 Task: Create a due date automation trigger when advanced on, on the tuesday of the week before a card is due add dates not starting today at 11:00 AM.
Action: Mouse moved to (975, 306)
Screenshot: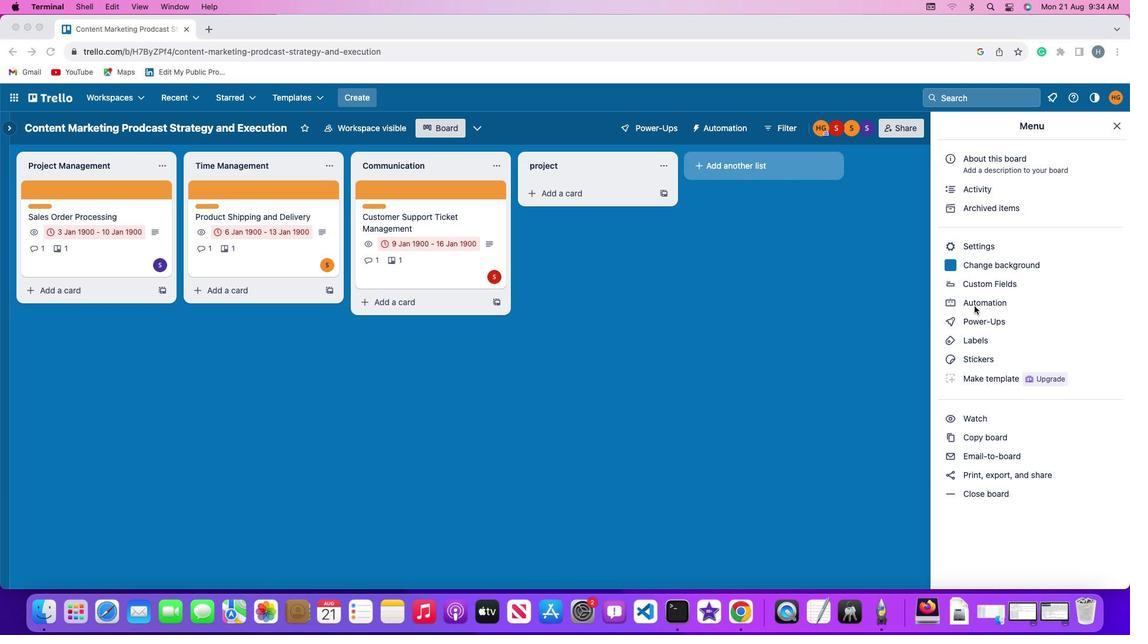 
Action: Mouse pressed left at (975, 306)
Screenshot: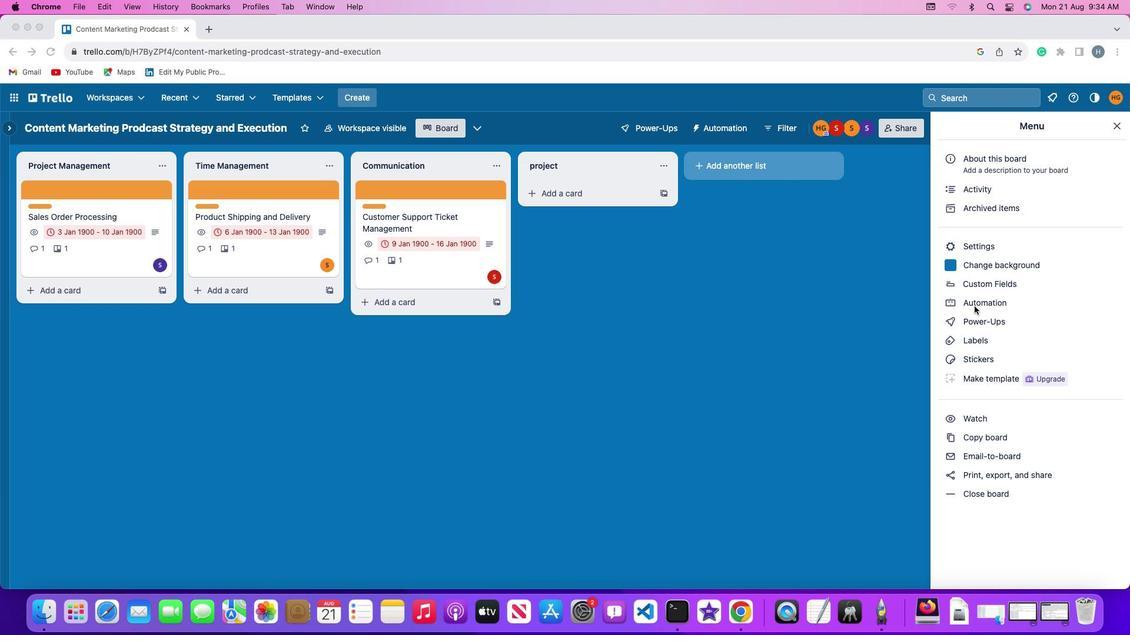 
Action: Mouse pressed left at (975, 306)
Screenshot: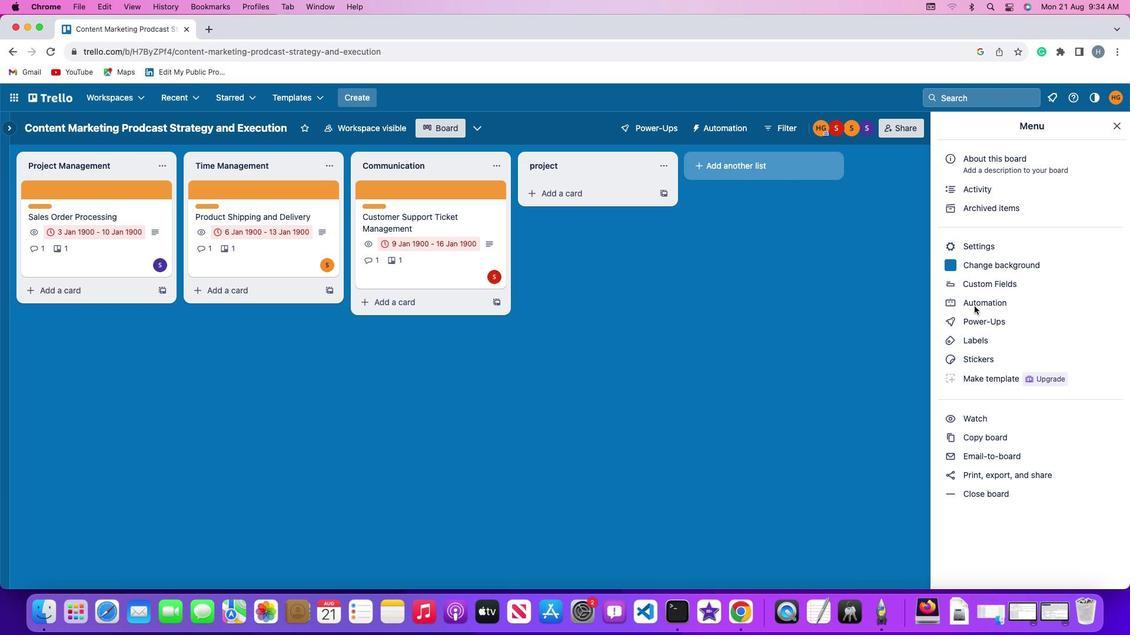 
Action: Mouse moved to (75, 280)
Screenshot: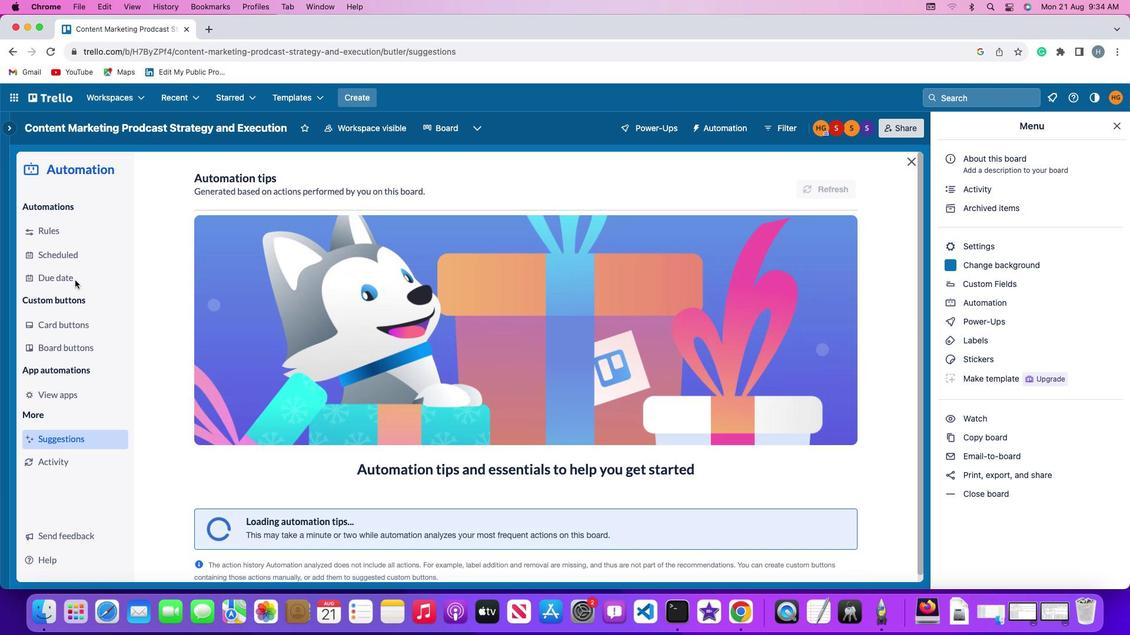 
Action: Mouse pressed left at (75, 280)
Screenshot: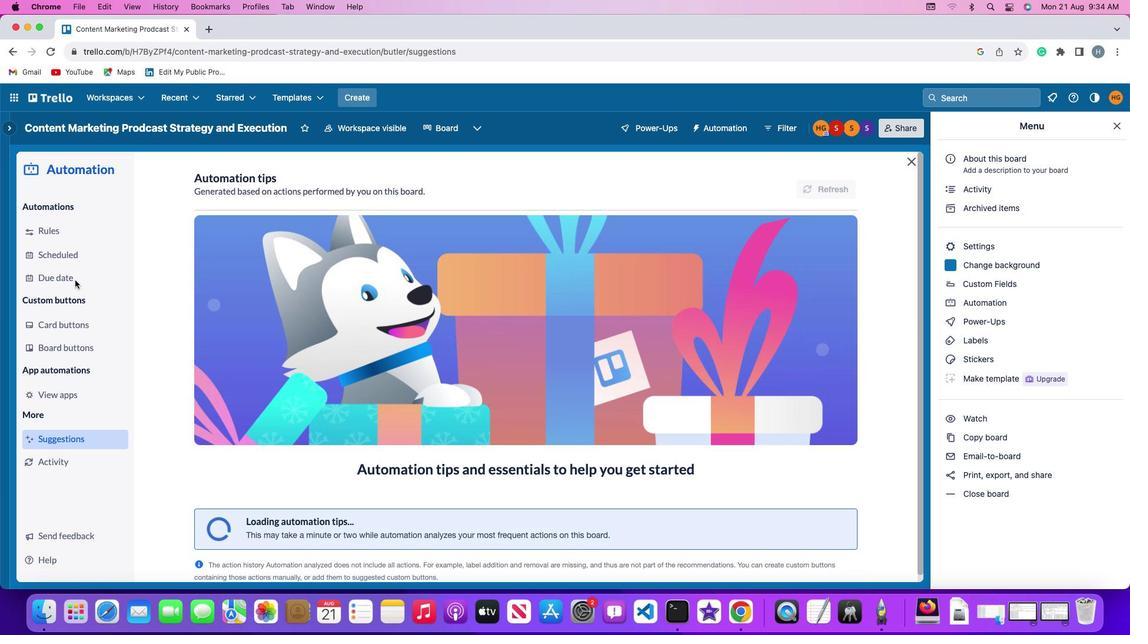 
Action: Mouse moved to (807, 181)
Screenshot: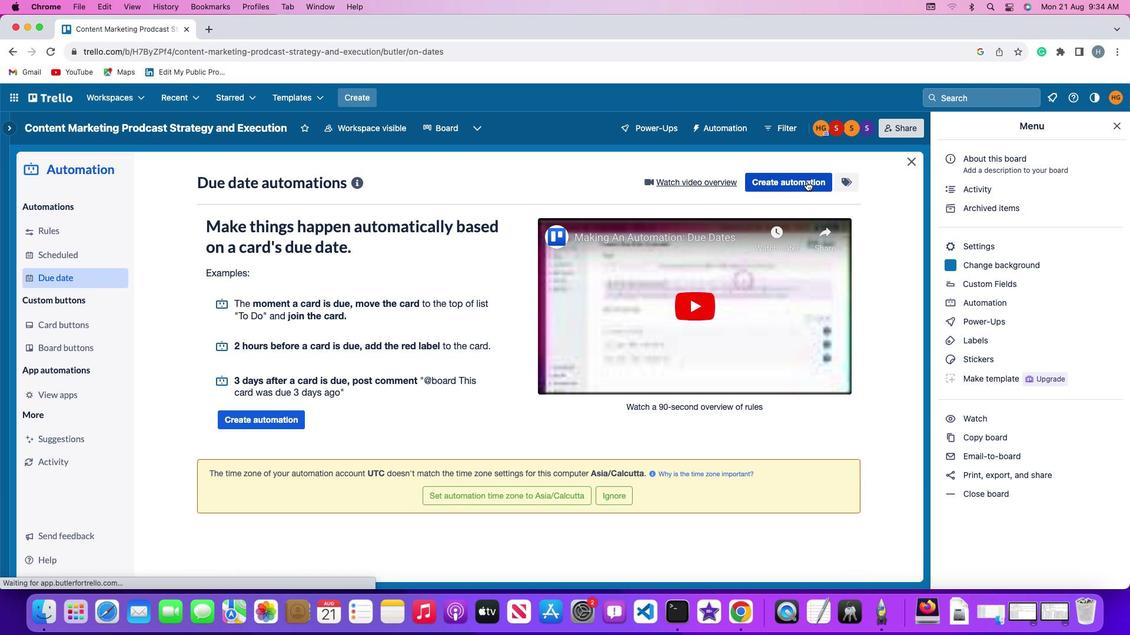 
Action: Mouse pressed left at (807, 181)
Screenshot: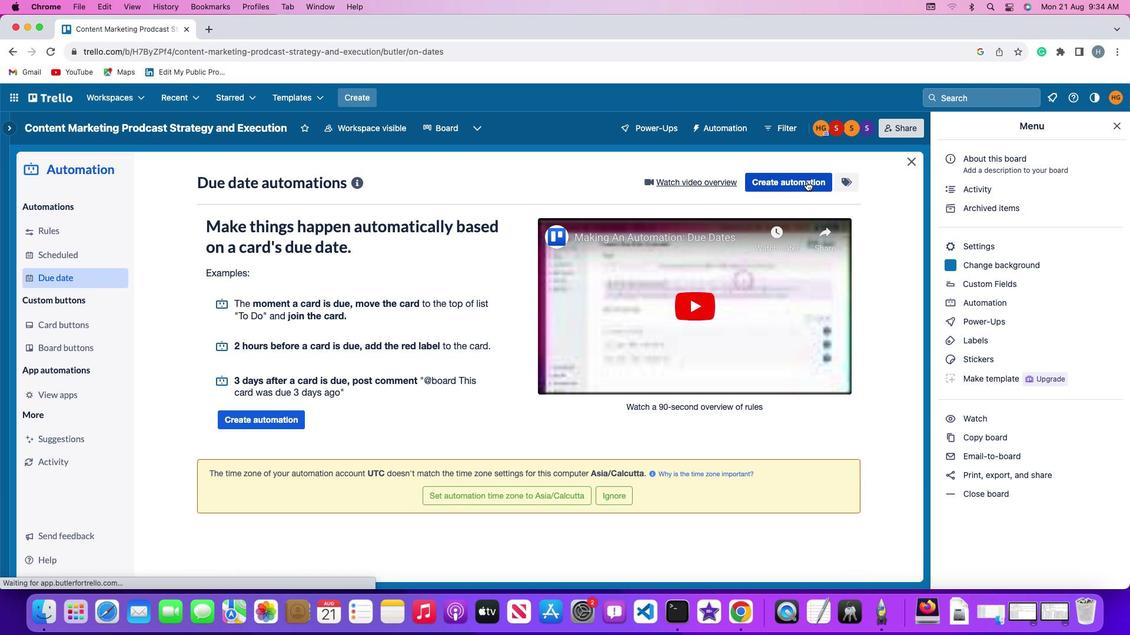 
Action: Mouse moved to (217, 294)
Screenshot: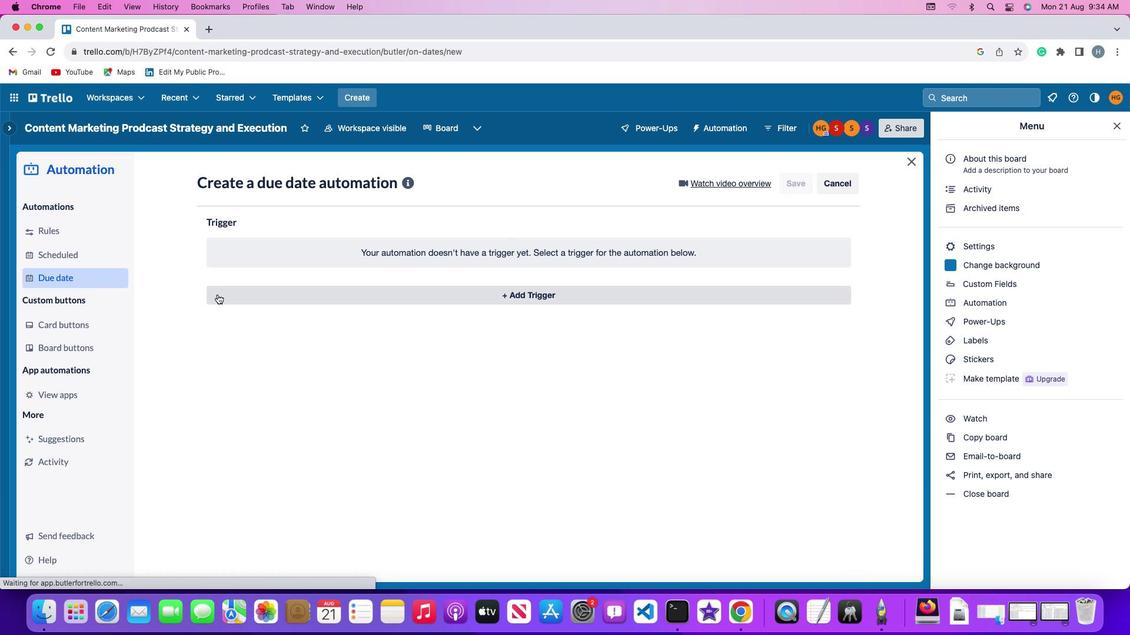 
Action: Mouse pressed left at (217, 294)
Screenshot: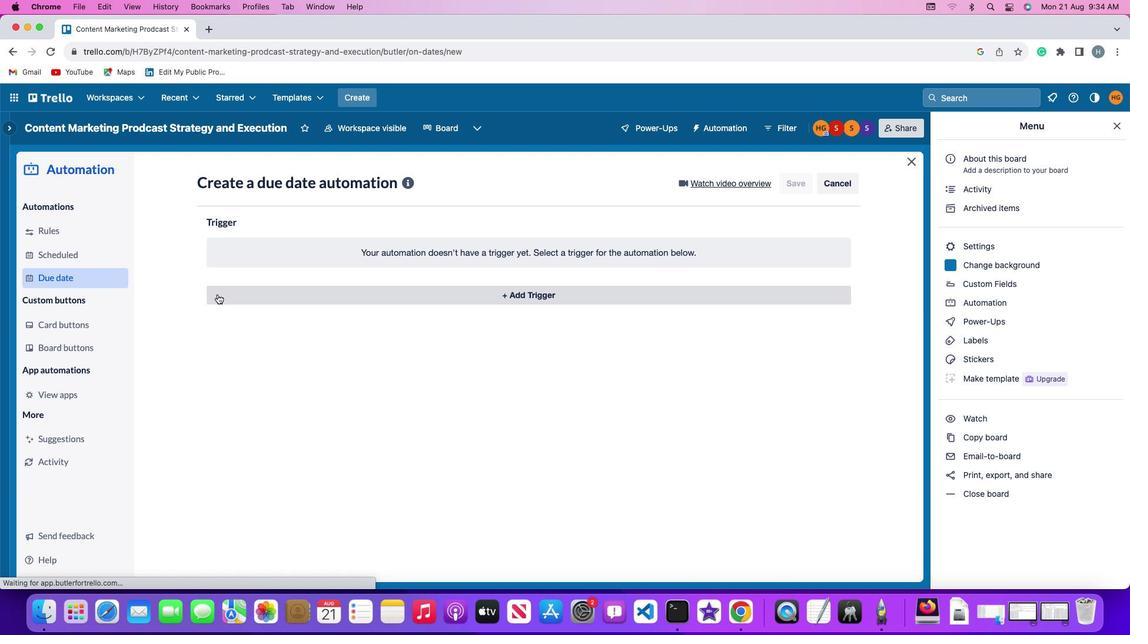 
Action: Mouse moved to (249, 519)
Screenshot: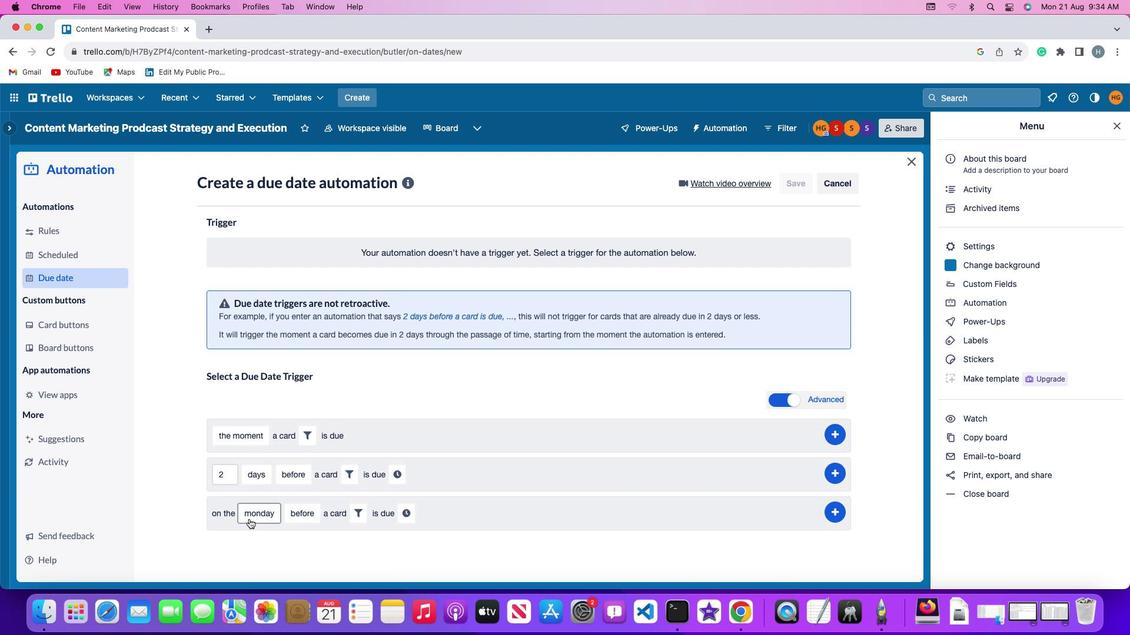 
Action: Mouse pressed left at (249, 519)
Screenshot: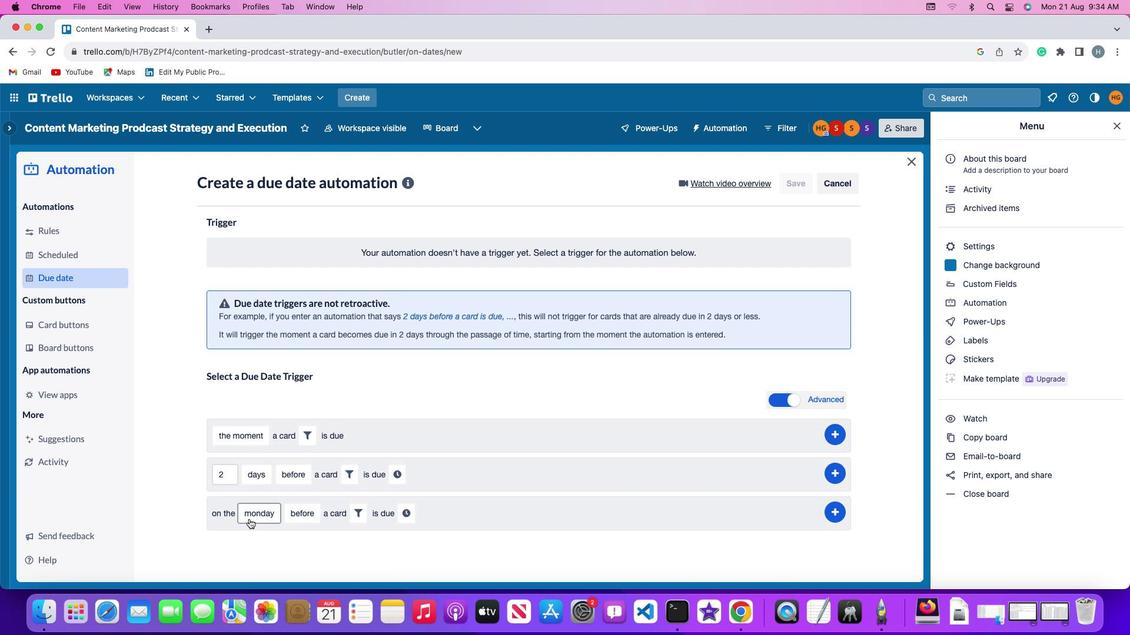 
Action: Mouse moved to (283, 368)
Screenshot: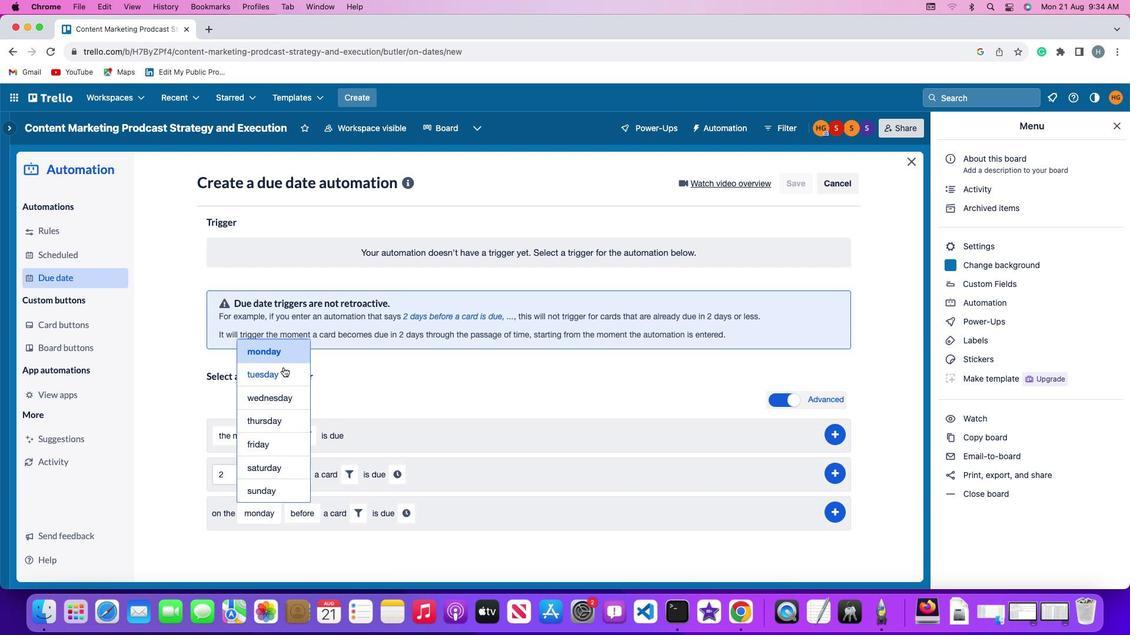 
Action: Mouse pressed left at (283, 368)
Screenshot: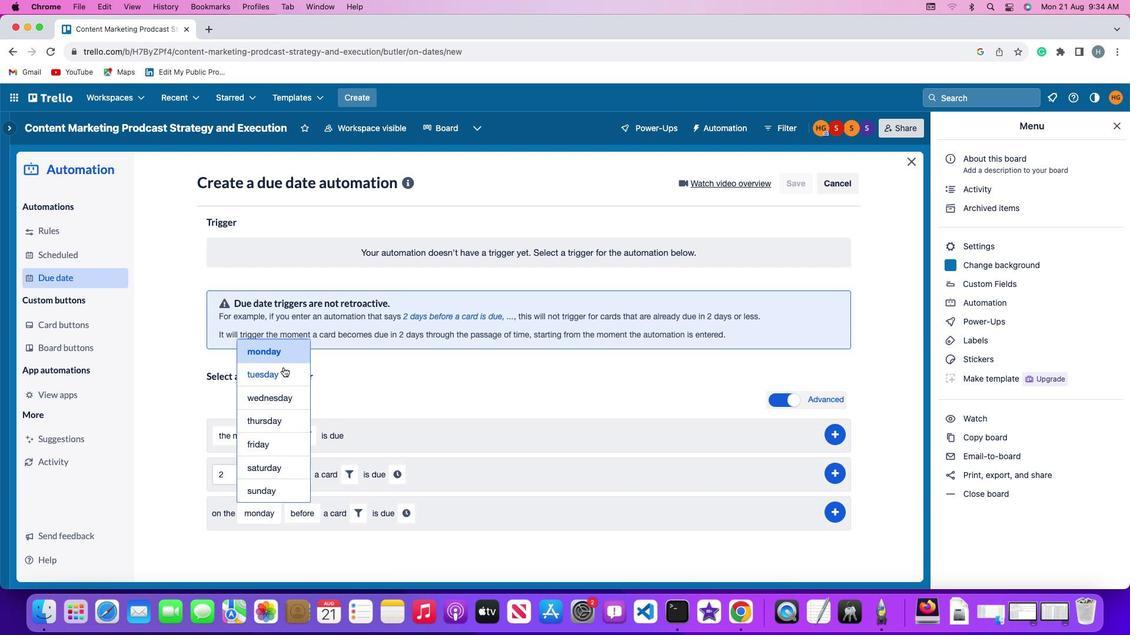 
Action: Mouse moved to (305, 516)
Screenshot: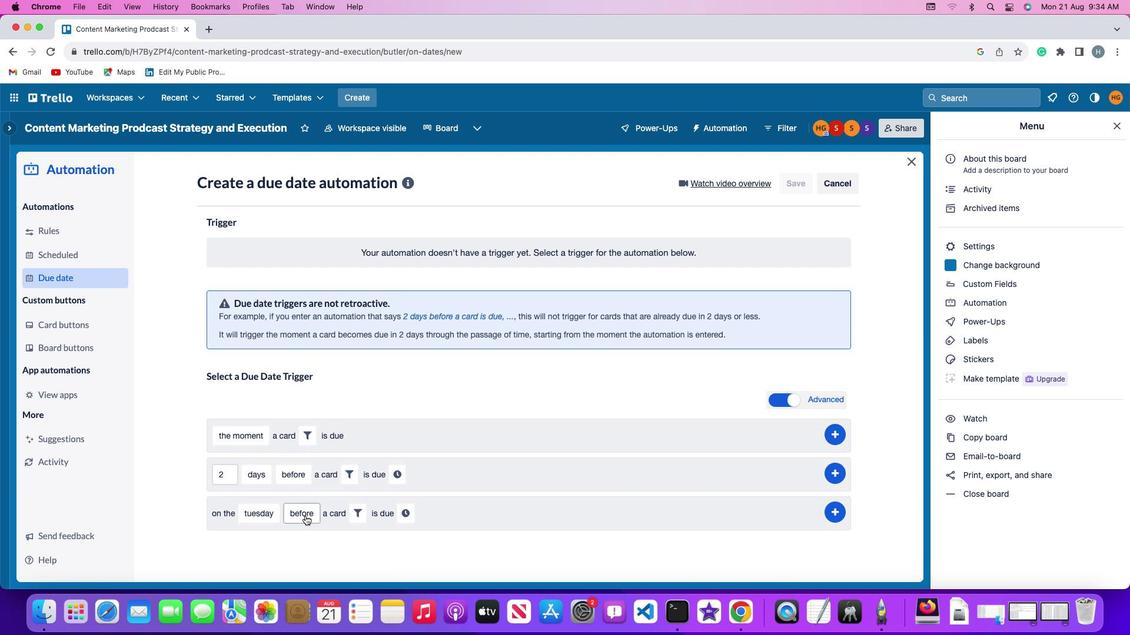 
Action: Mouse pressed left at (305, 516)
Screenshot: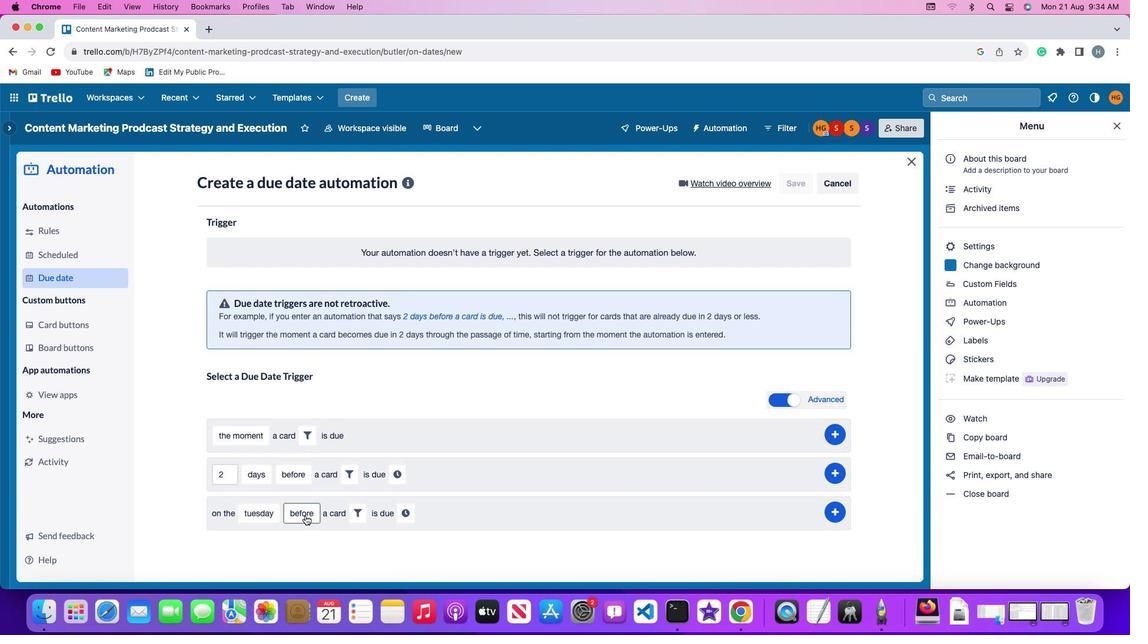 
Action: Mouse moved to (309, 491)
Screenshot: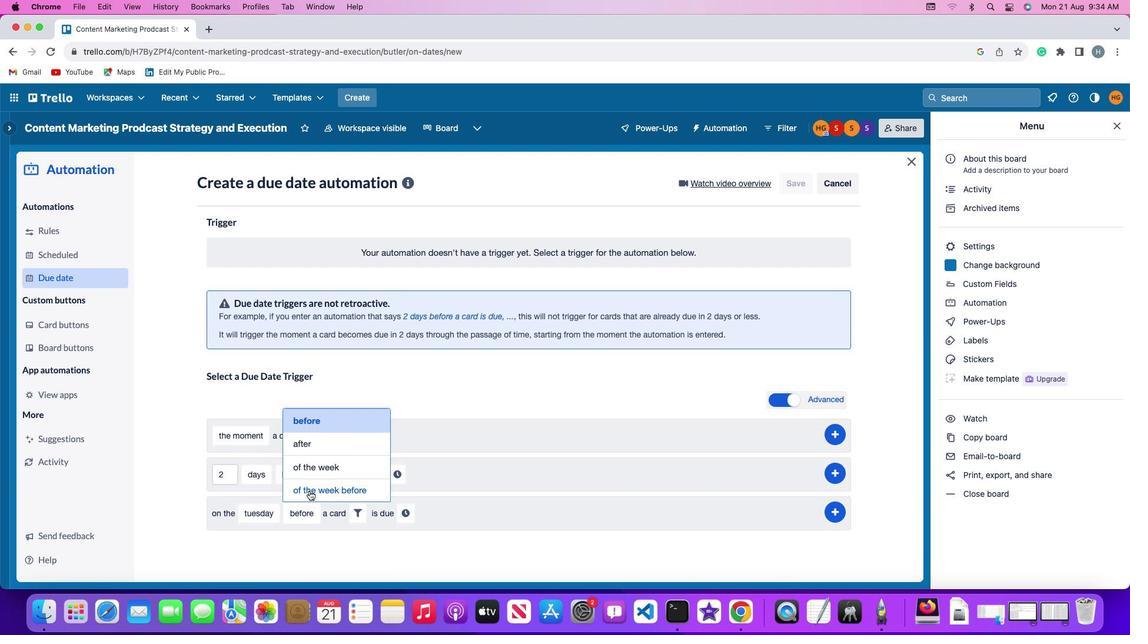 
Action: Mouse pressed left at (309, 491)
Screenshot: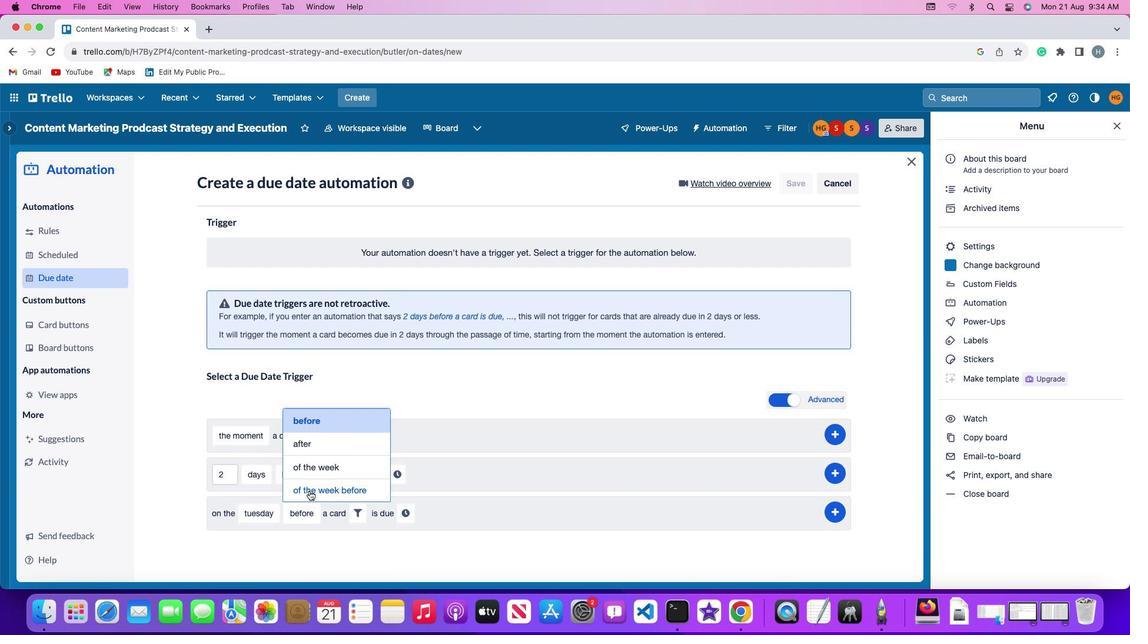 
Action: Mouse moved to (405, 514)
Screenshot: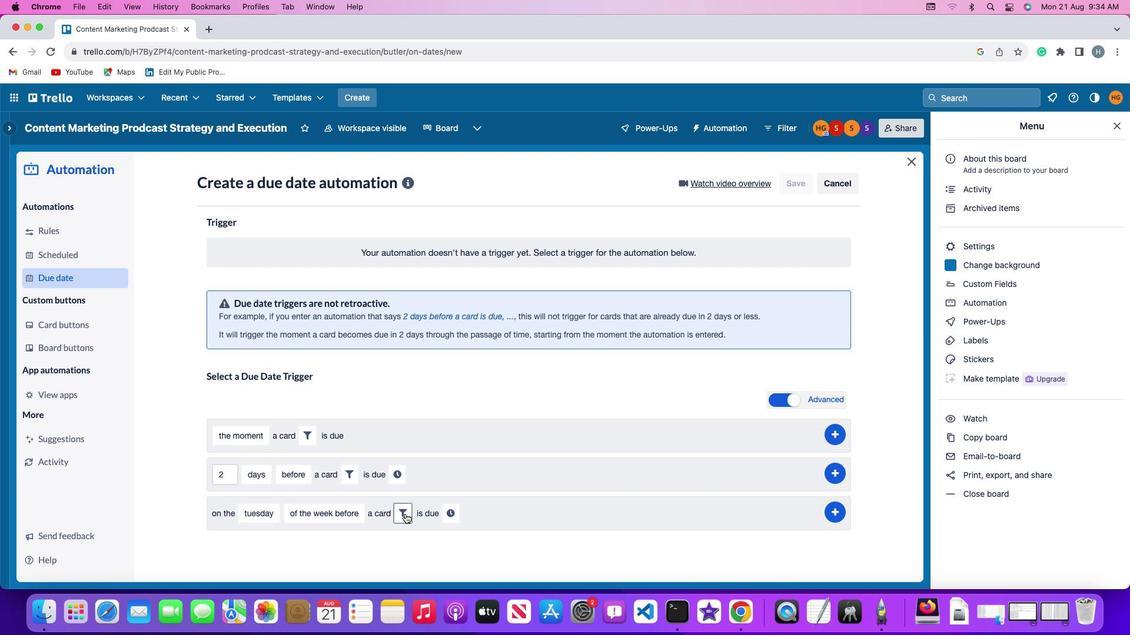 
Action: Mouse pressed left at (405, 514)
Screenshot: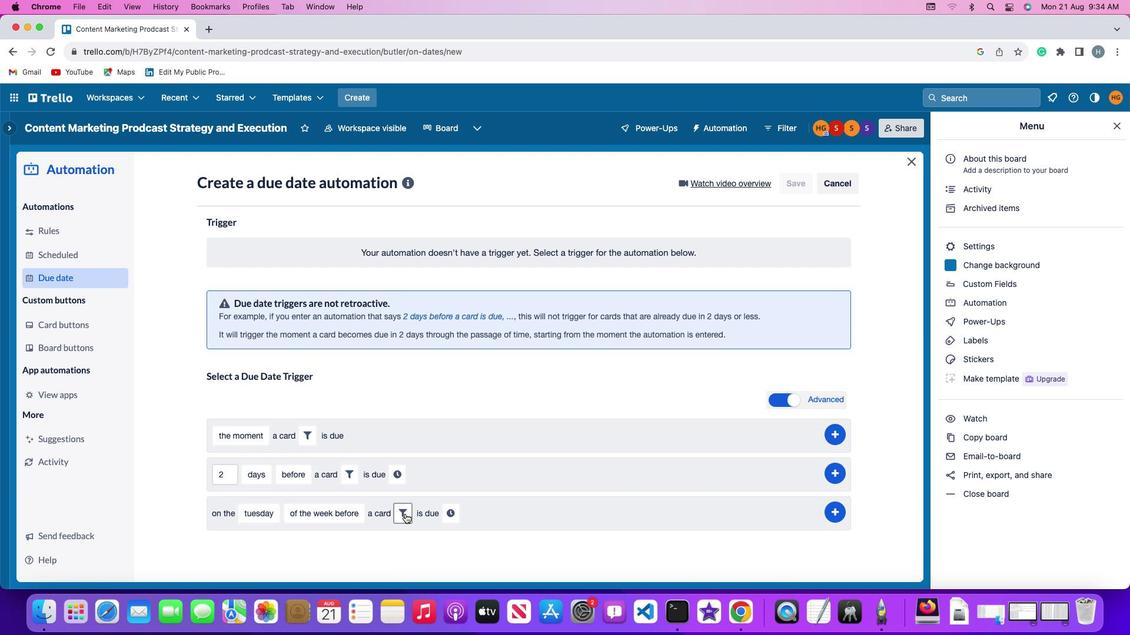 
Action: Mouse moved to (470, 551)
Screenshot: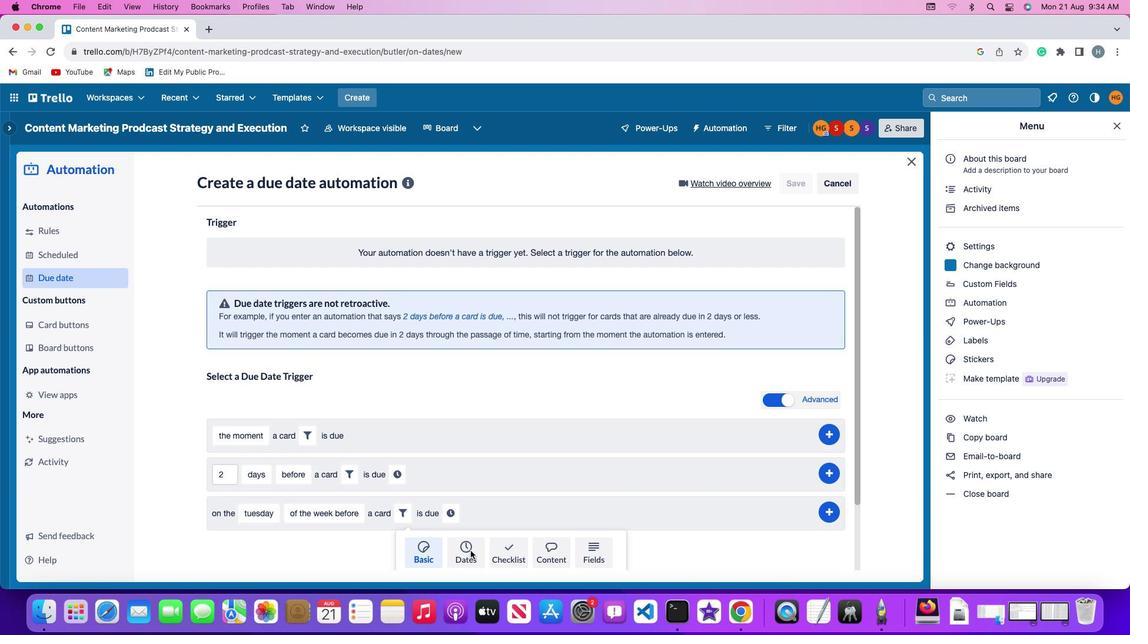 
Action: Mouse pressed left at (470, 551)
Screenshot: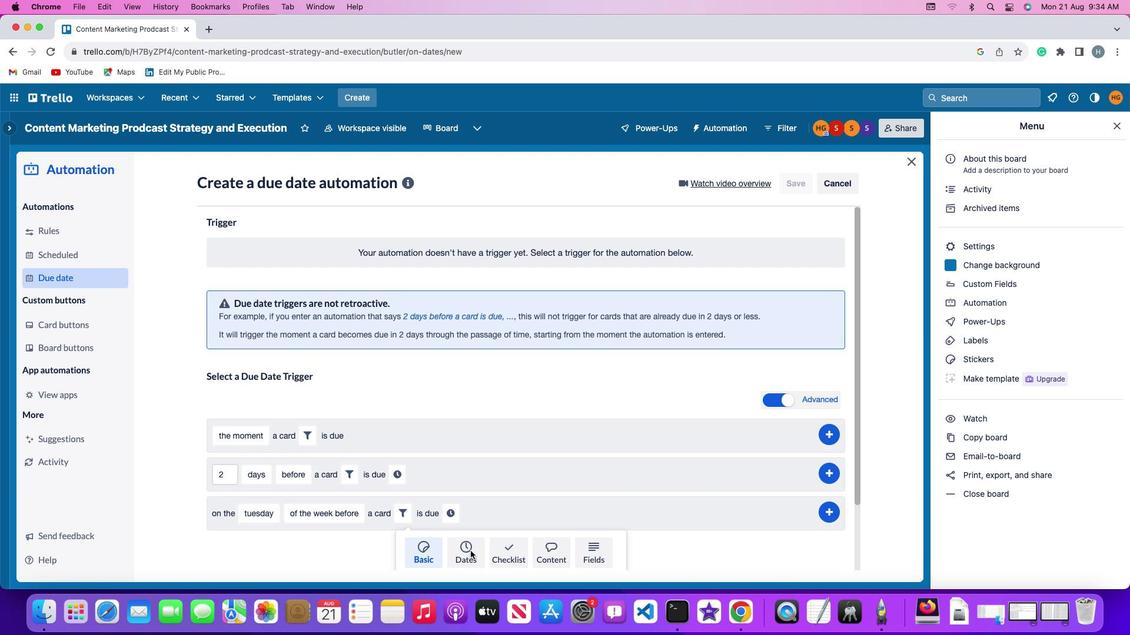 
Action: Mouse moved to (358, 542)
Screenshot: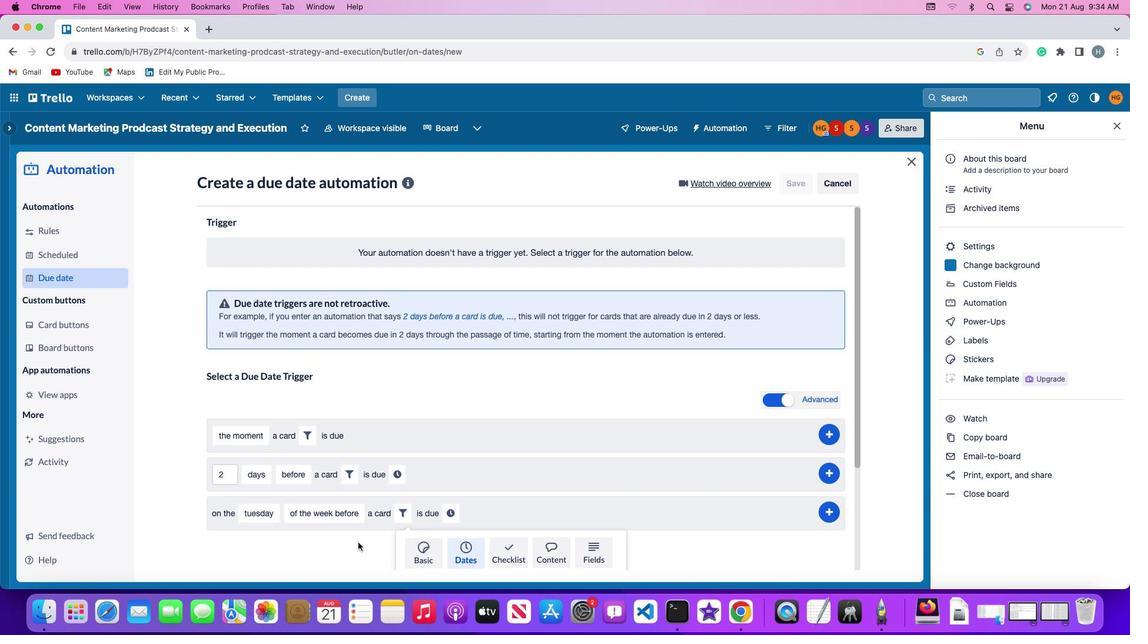 
Action: Mouse scrolled (358, 542) with delta (0, 0)
Screenshot: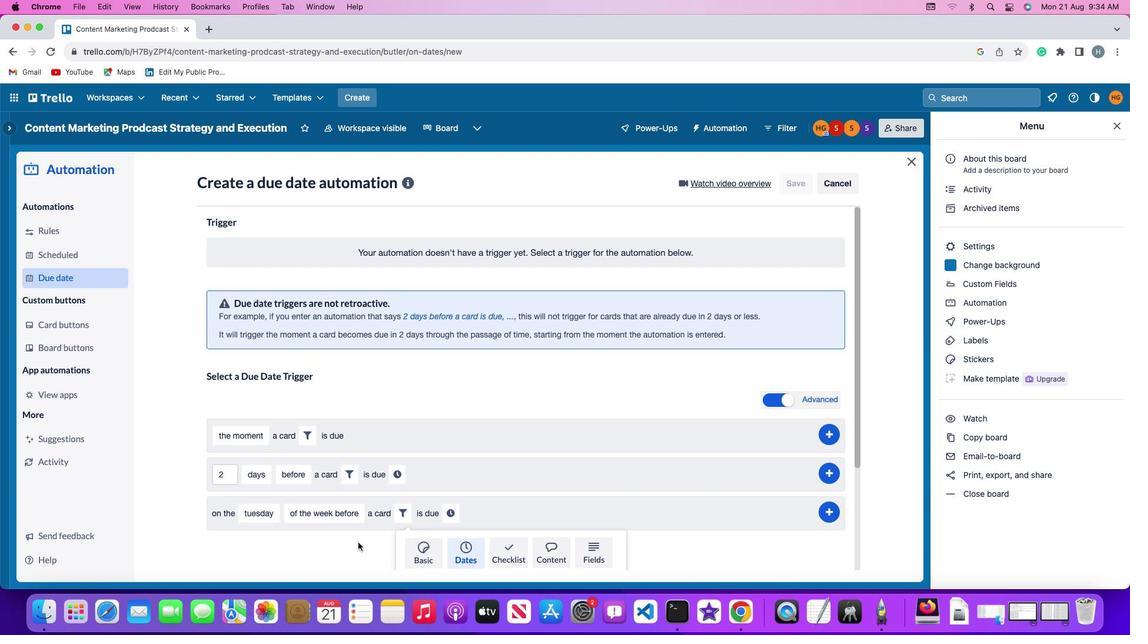 
Action: Mouse scrolled (358, 542) with delta (0, 0)
Screenshot: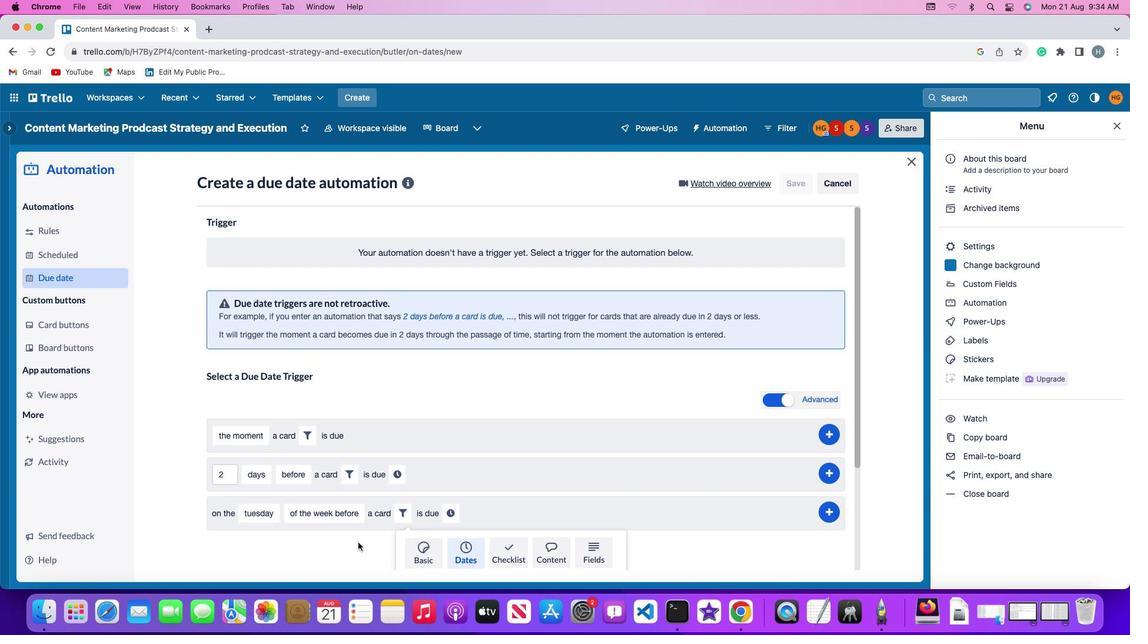 
Action: Mouse scrolled (358, 542) with delta (0, -1)
Screenshot: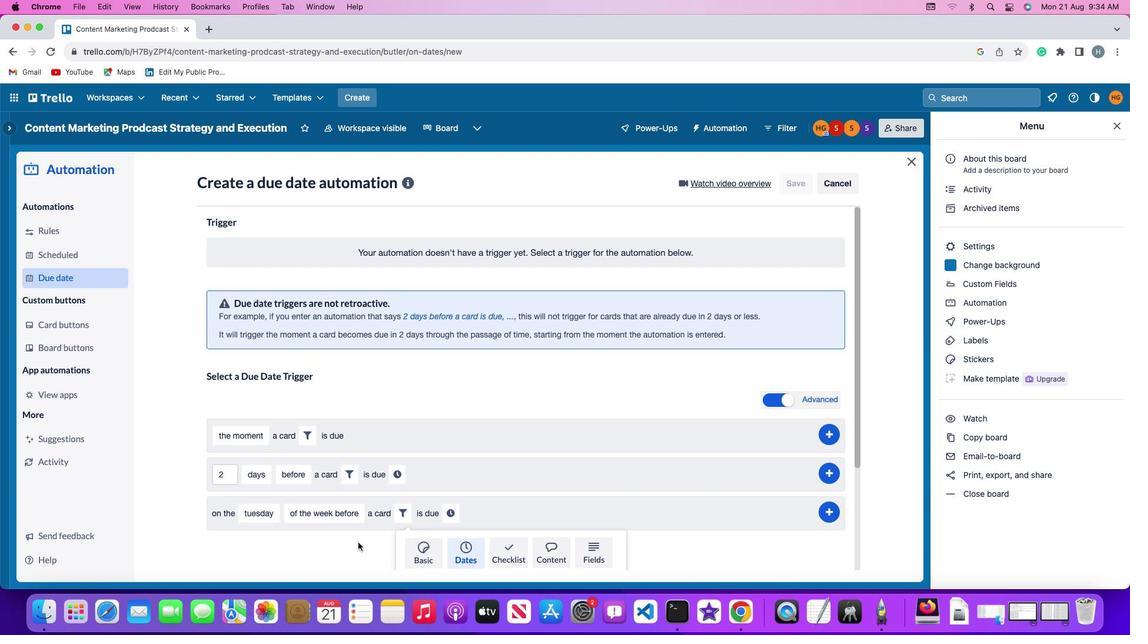 
Action: Mouse scrolled (358, 542) with delta (0, -2)
Screenshot: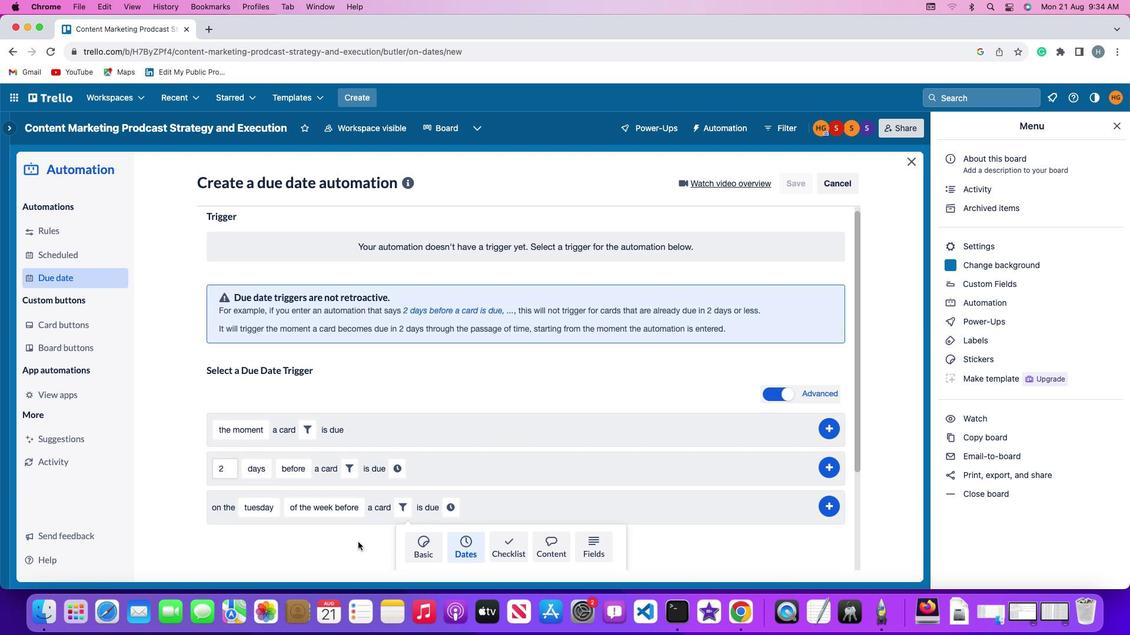 
Action: Mouse moved to (358, 542)
Screenshot: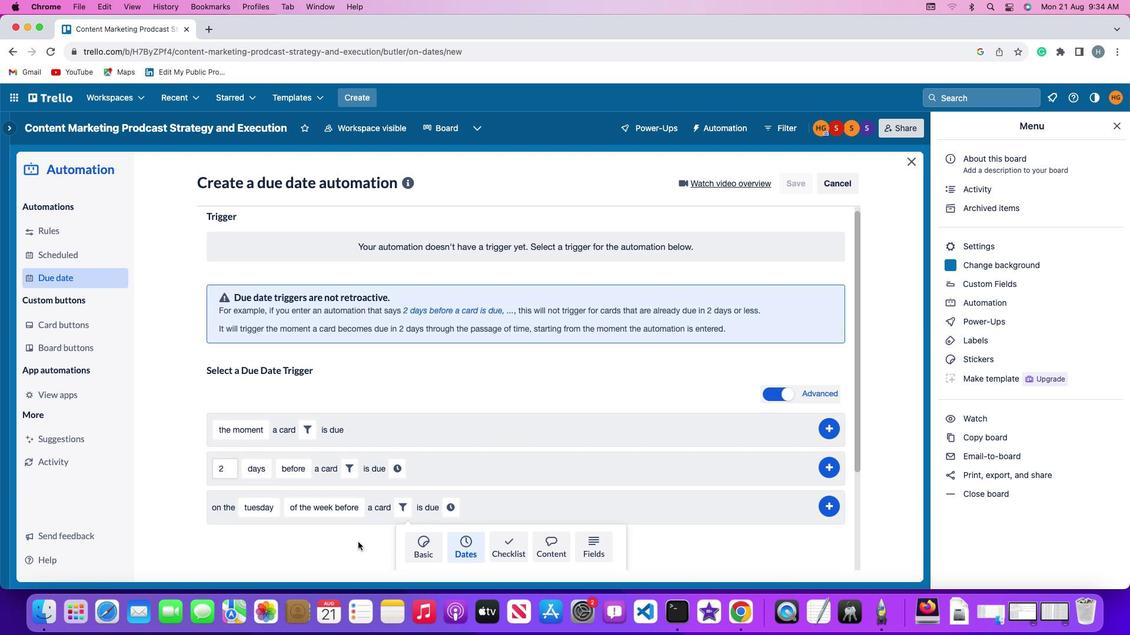 
Action: Mouse scrolled (358, 542) with delta (0, -3)
Screenshot: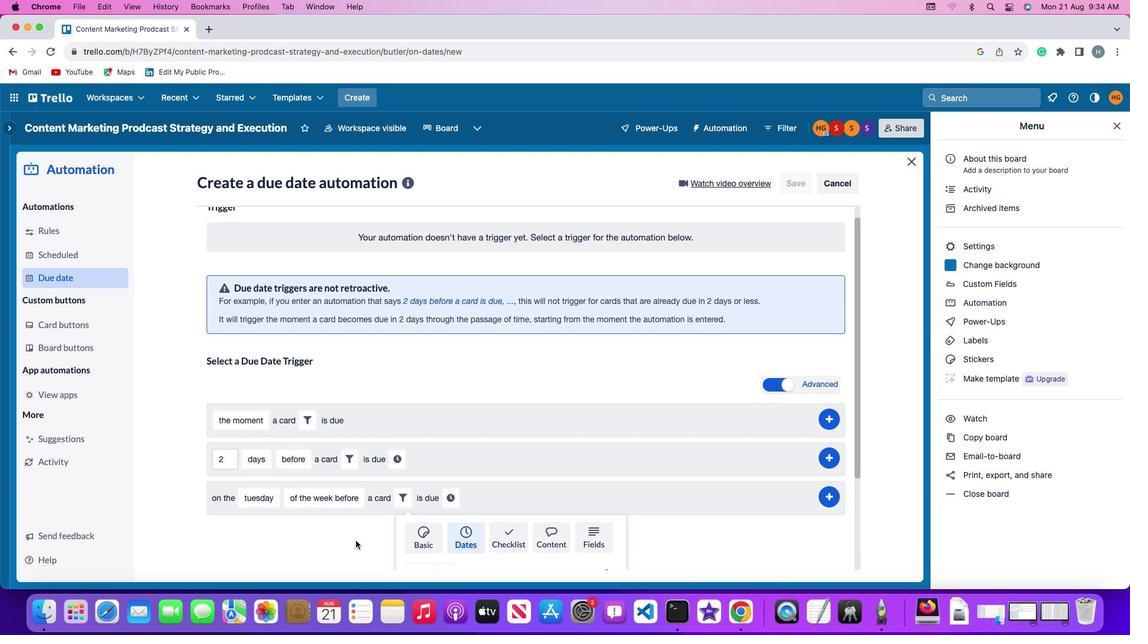 
Action: Mouse moved to (348, 542)
Screenshot: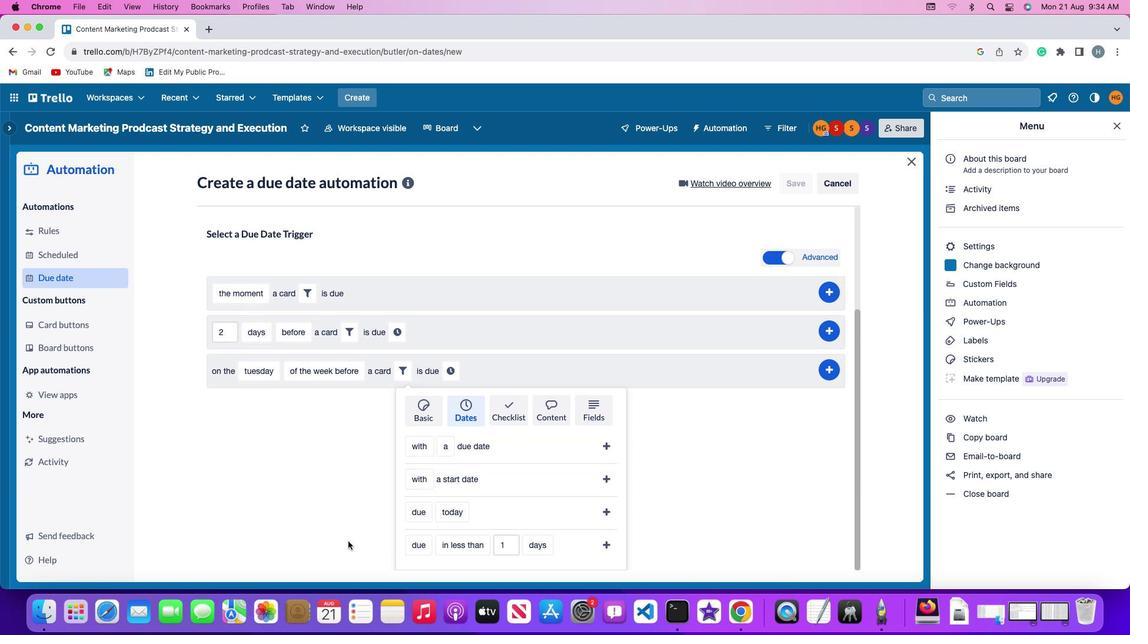 
Action: Mouse scrolled (348, 542) with delta (0, 0)
Screenshot: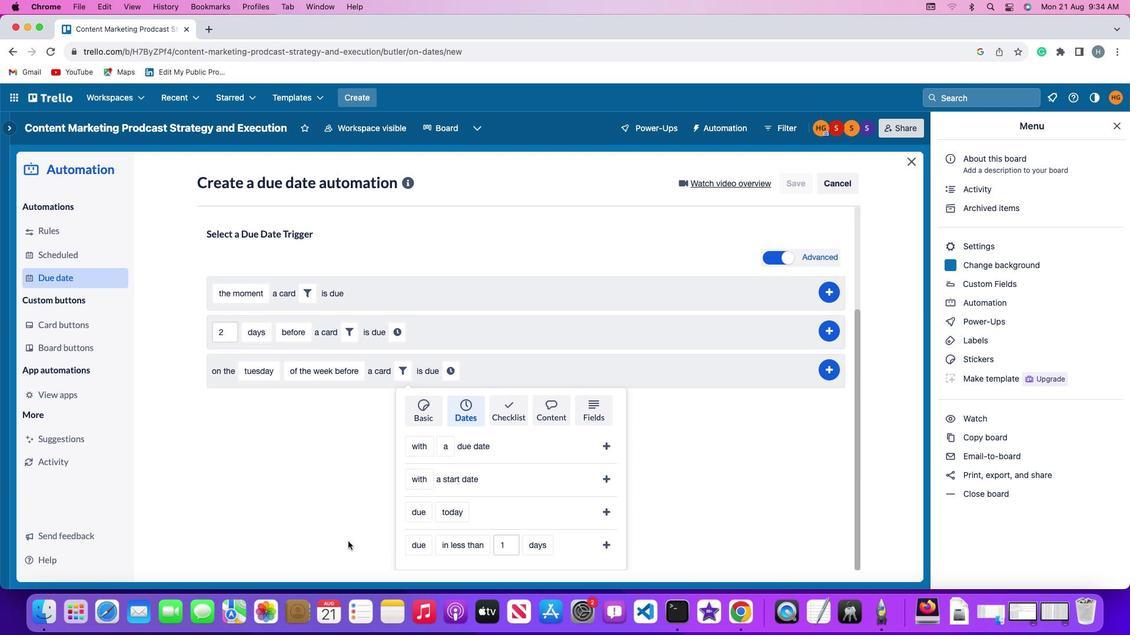 
Action: Mouse moved to (347, 542)
Screenshot: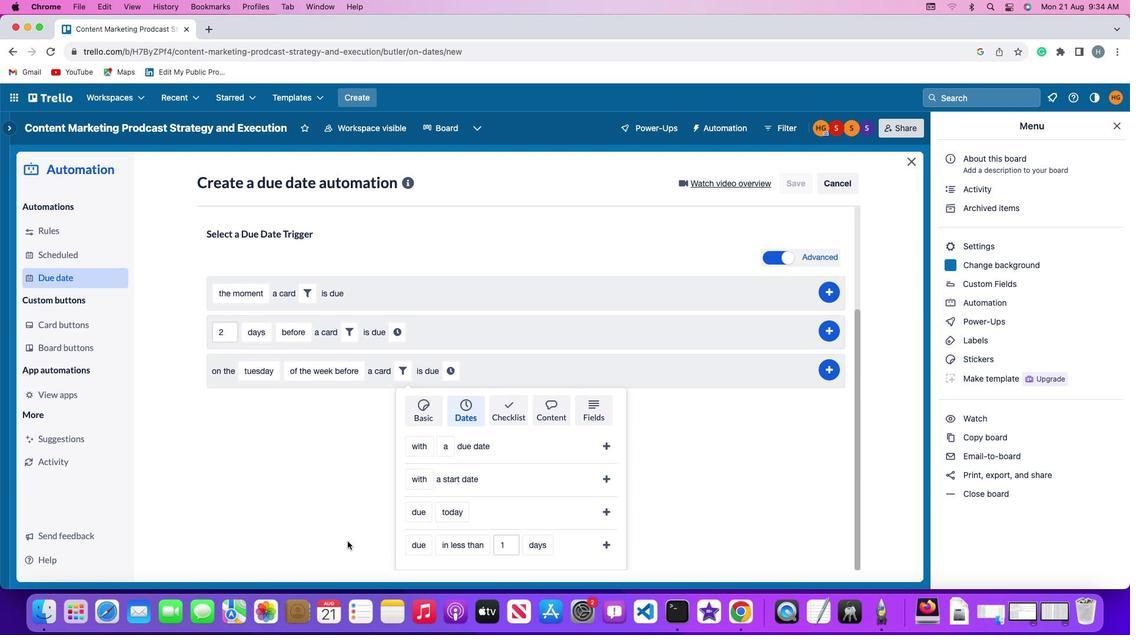 
Action: Mouse scrolled (347, 542) with delta (0, 0)
Screenshot: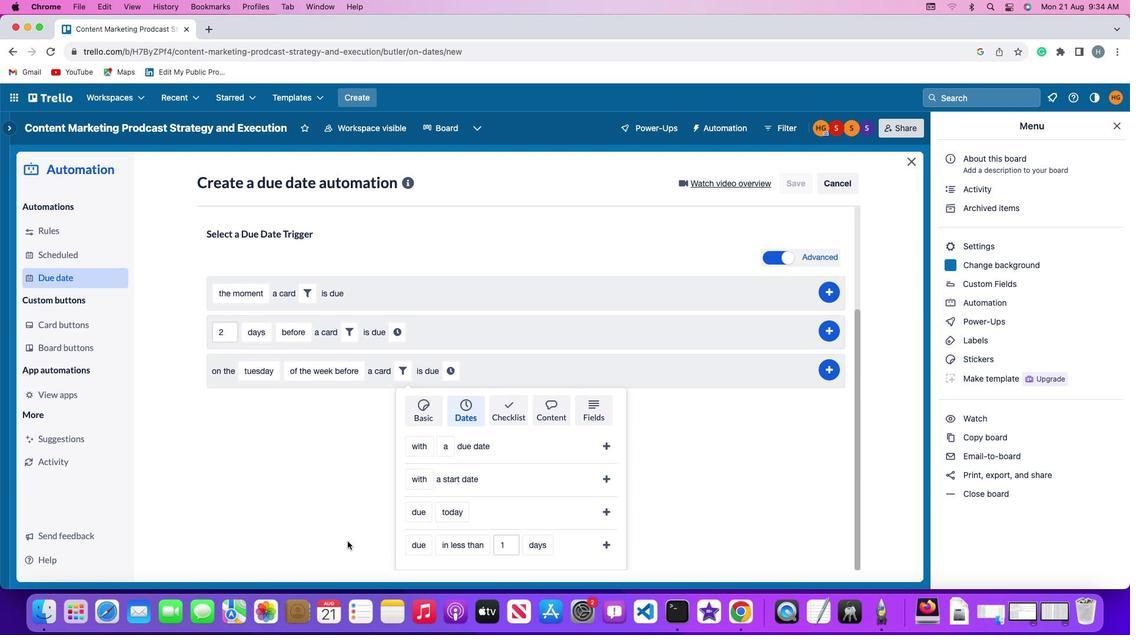 
Action: Mouse moved to (347, 541)
Screenshot: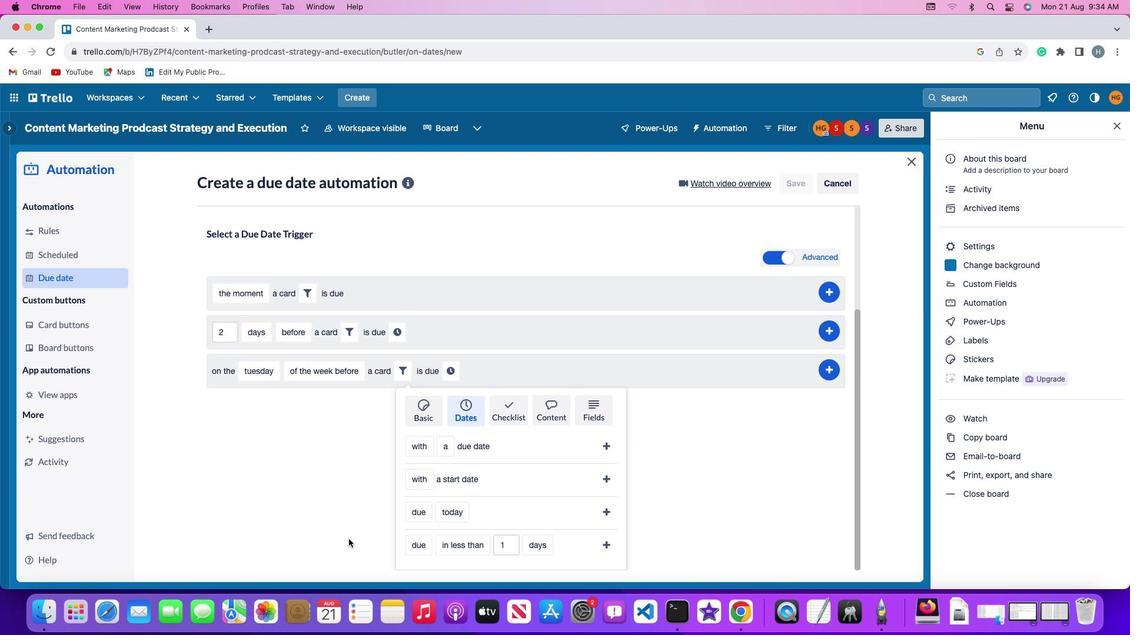 
Action: Mouse scrolled (347, 541) with delta (0, -1)
Screenshot: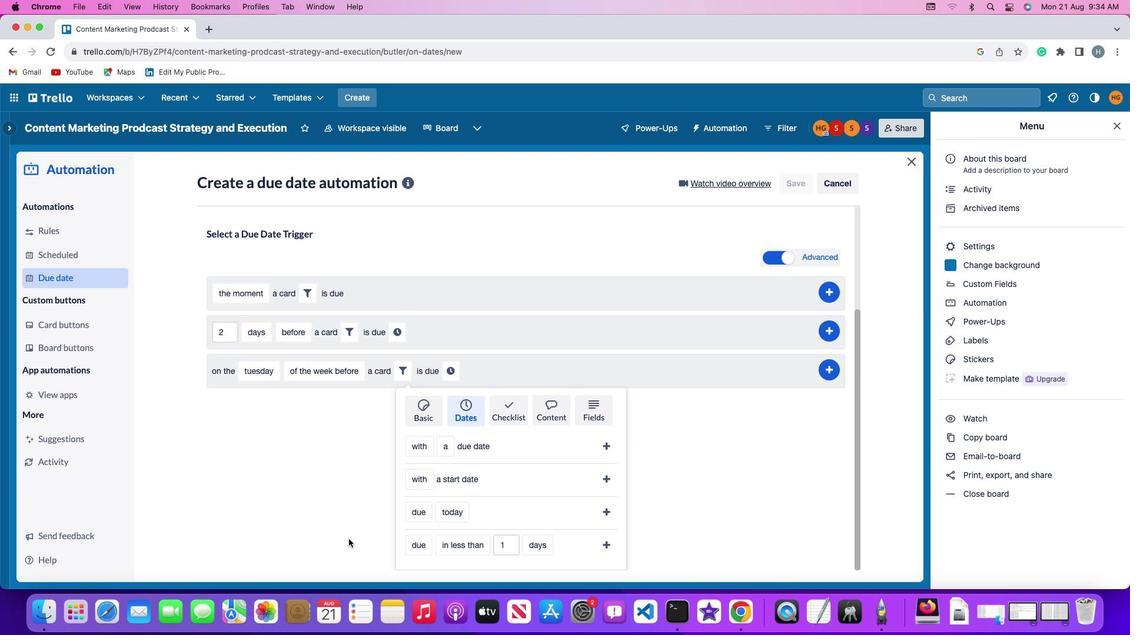 
Action: Mouse moved to (363, 532)
Screenshot: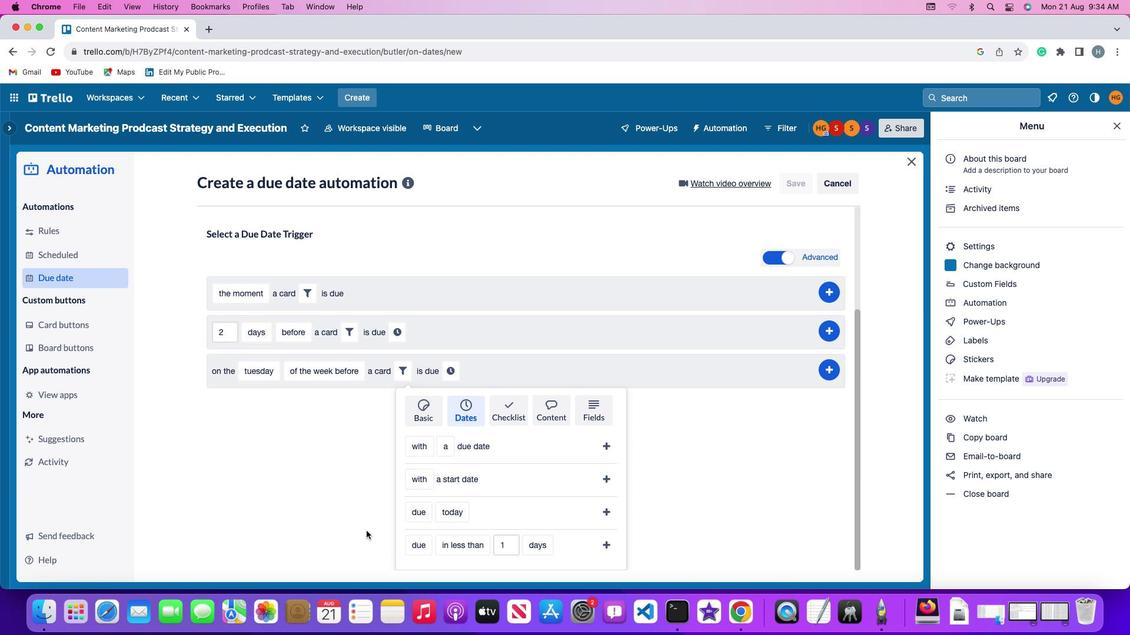 
Action: Mouse scrolled (363, 532) with delta (0, -1)
Screenshot: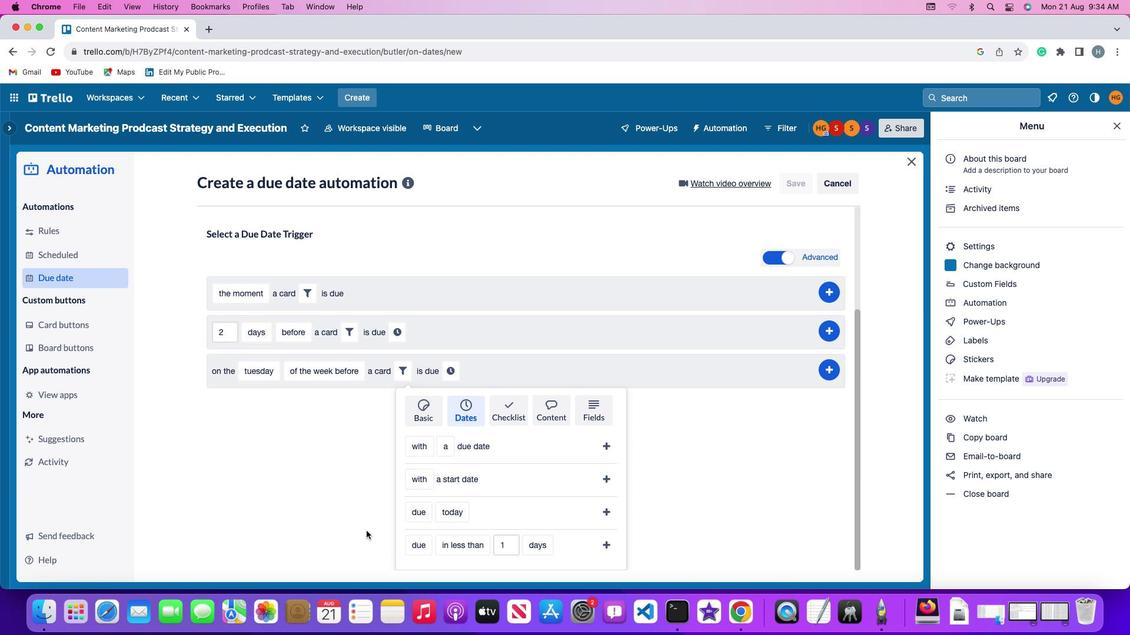 
Action: Mouse moved to (418, 512)
Screenshot: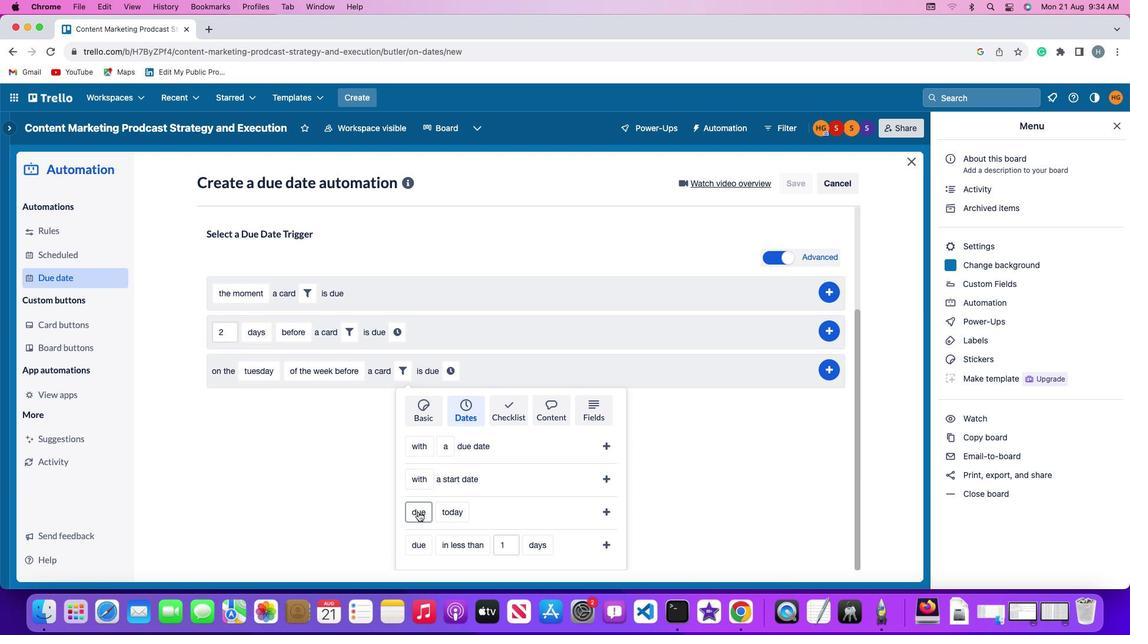 
Action: Mouse pressed left at (418, 512)
Screenshot: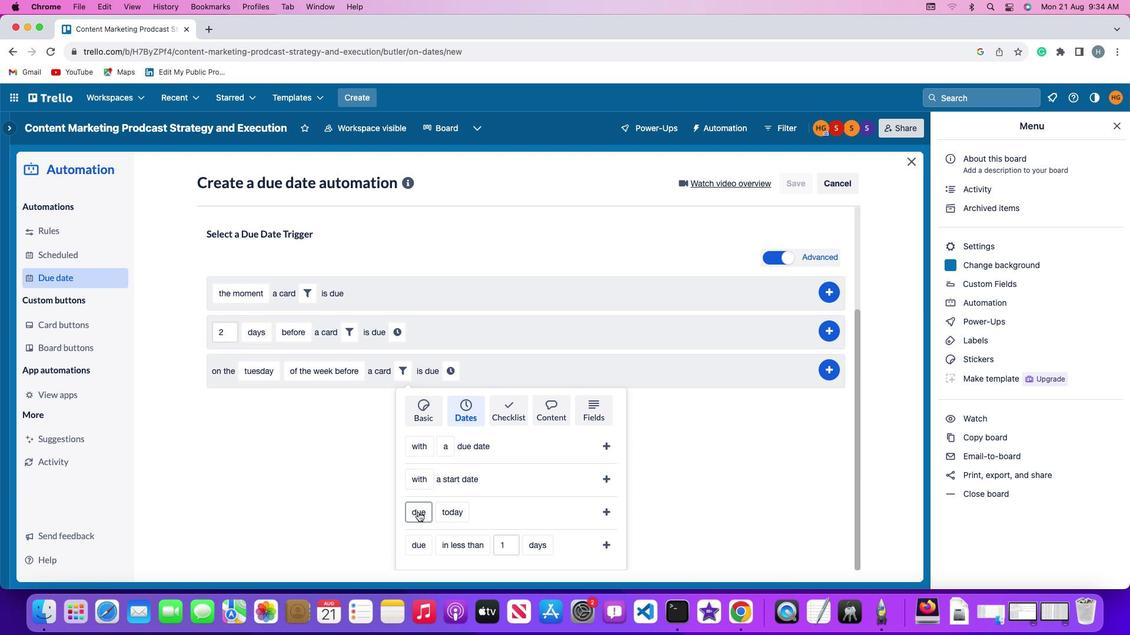 
Action: Mouse moved to (419, 493)
Screenshot: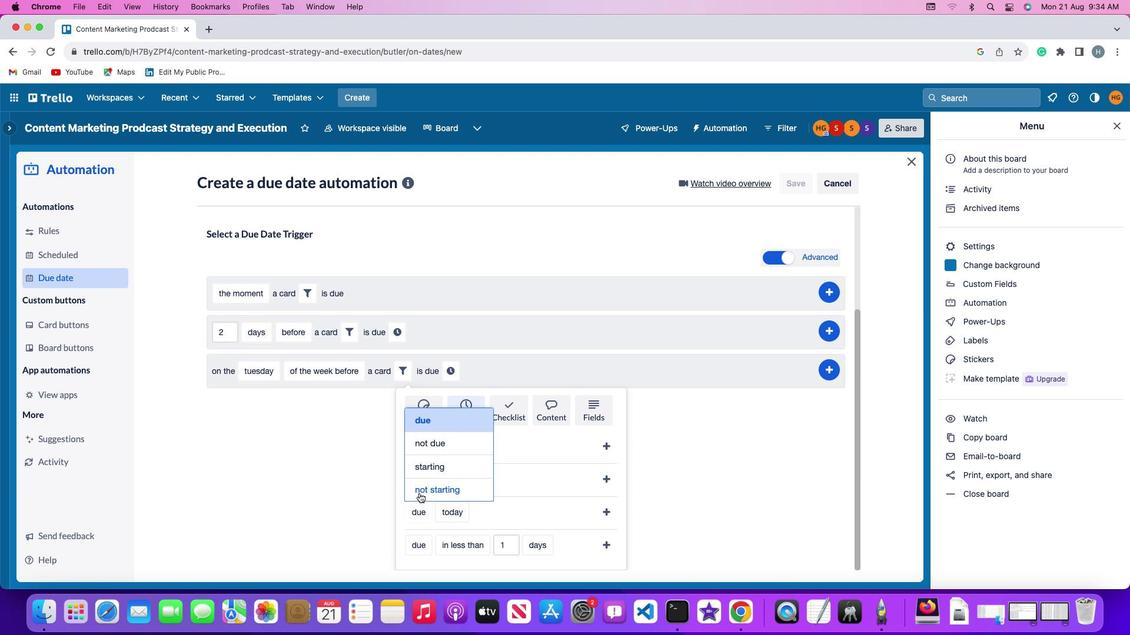 
Action: Mouse pressed left at (419, 493)
Screenshot: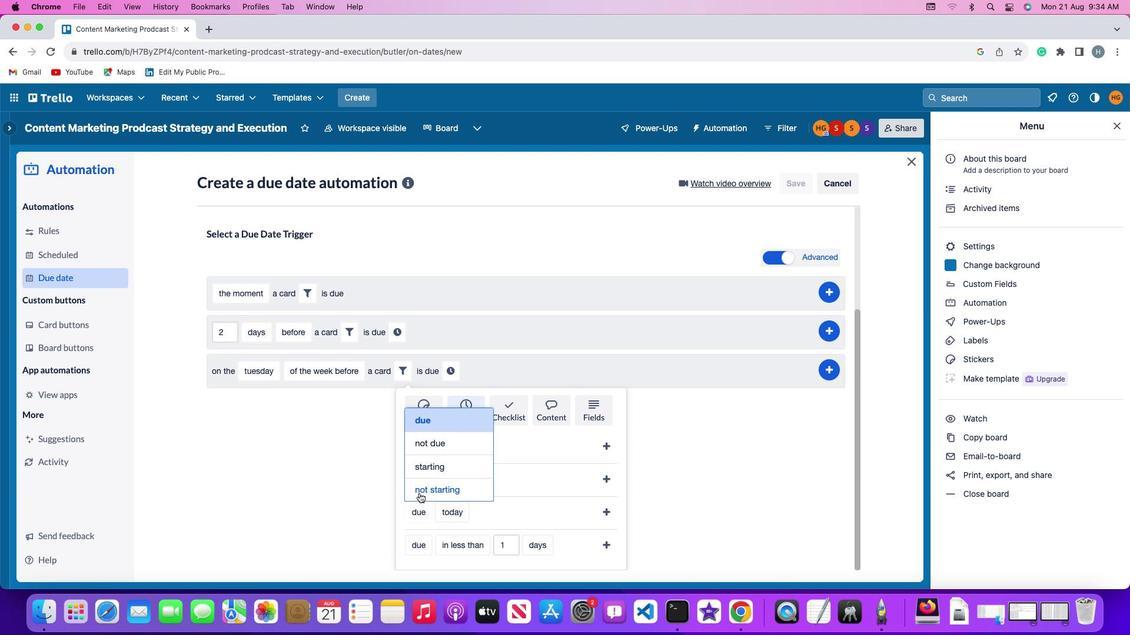 
Action: Mouse moved to (474, 507)
Screenshot: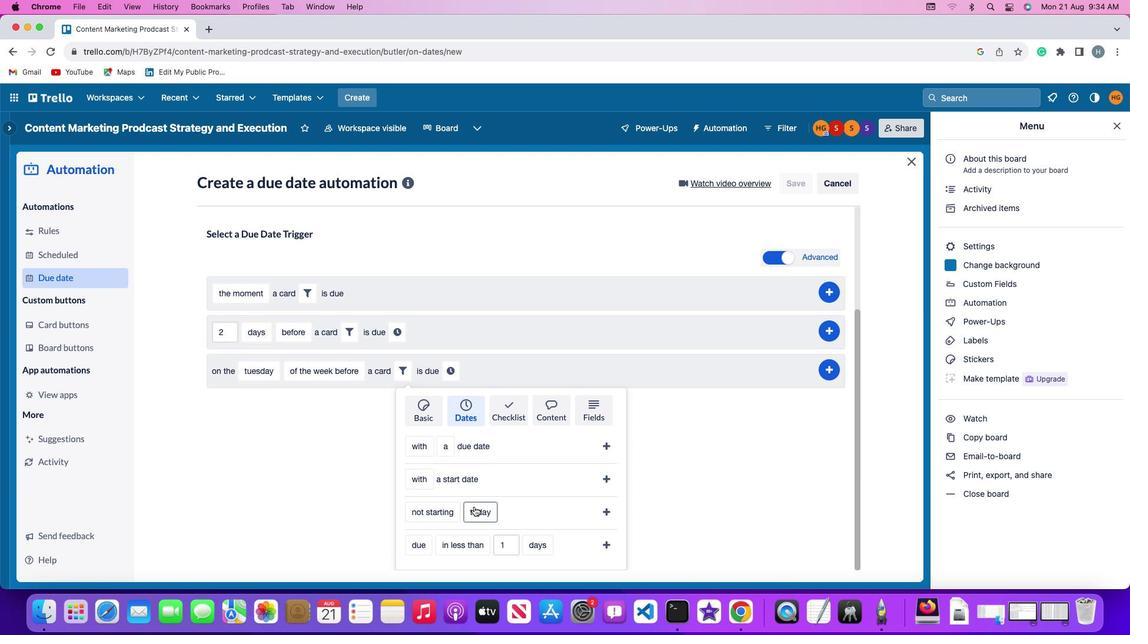 
Action: Mouse pressed left at (474, 507)
Screenshot: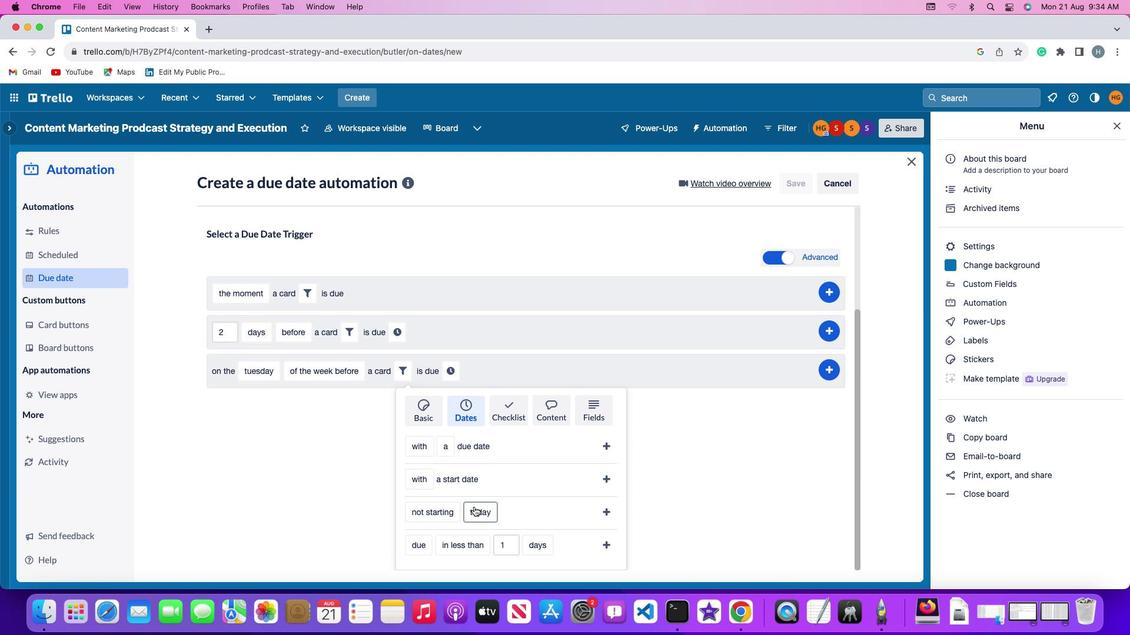 
Action: Mouse moved to (488, 367)
Screenshot: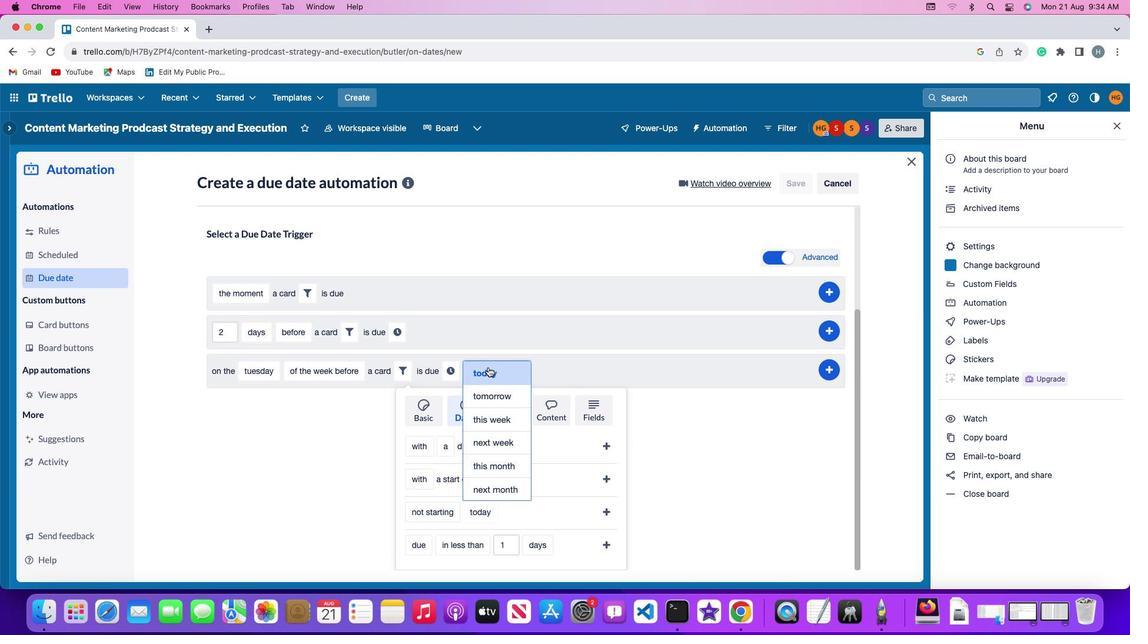 
Action: Mouse pressed left at (488, 367)
Screenshot: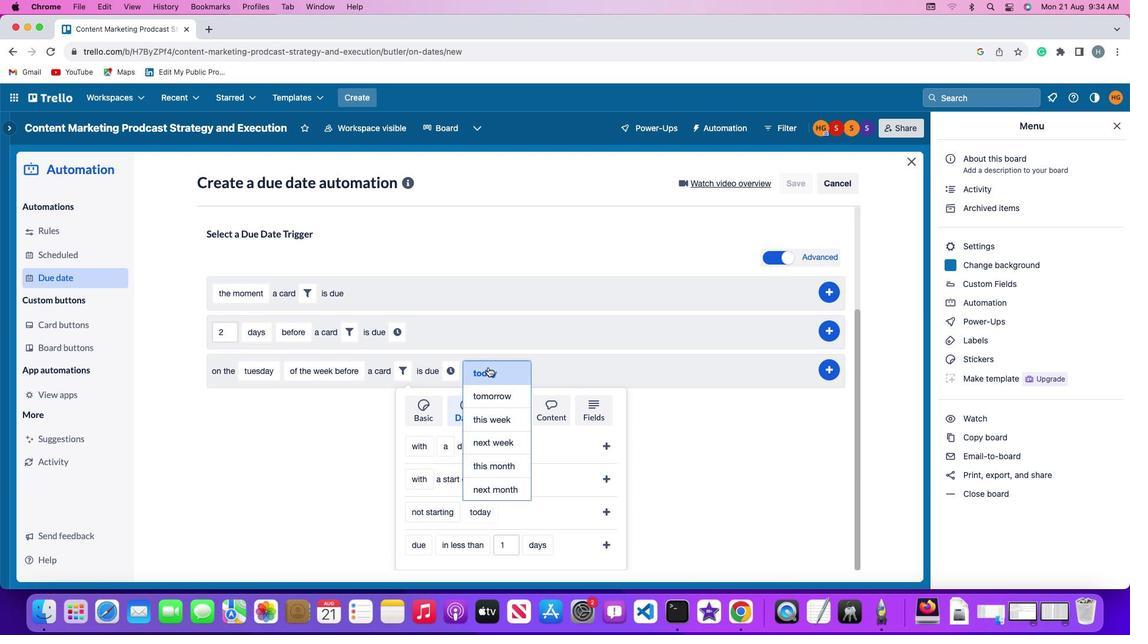 
Action: Mouse moved to (605, 512)
Screenshot: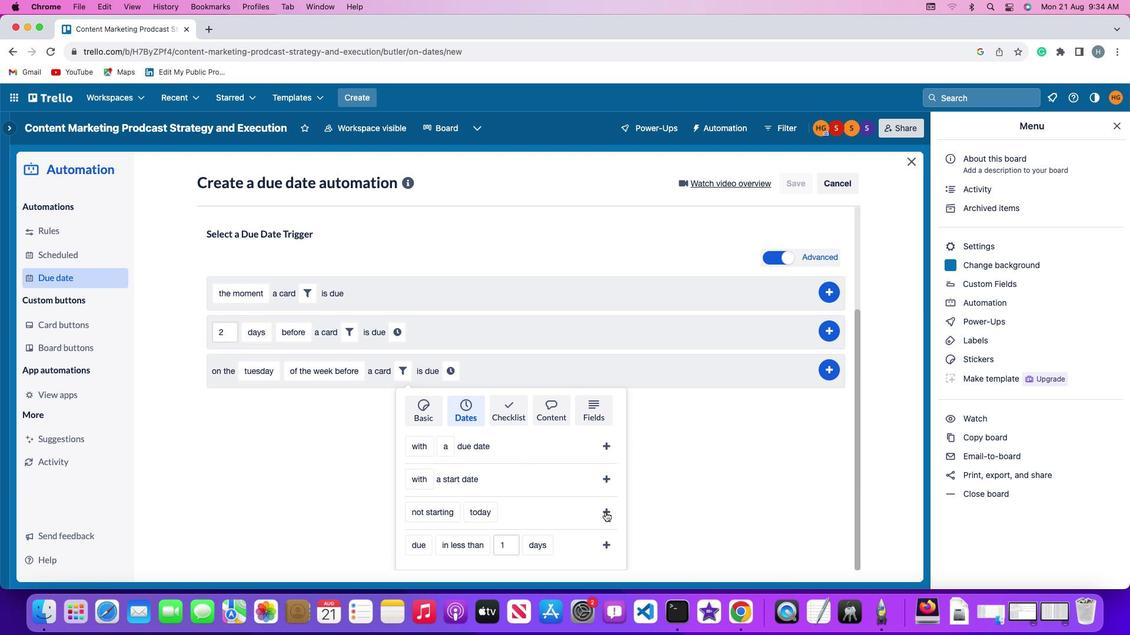 
Action: Mouse pressed left at (605, 512)
Screenshot: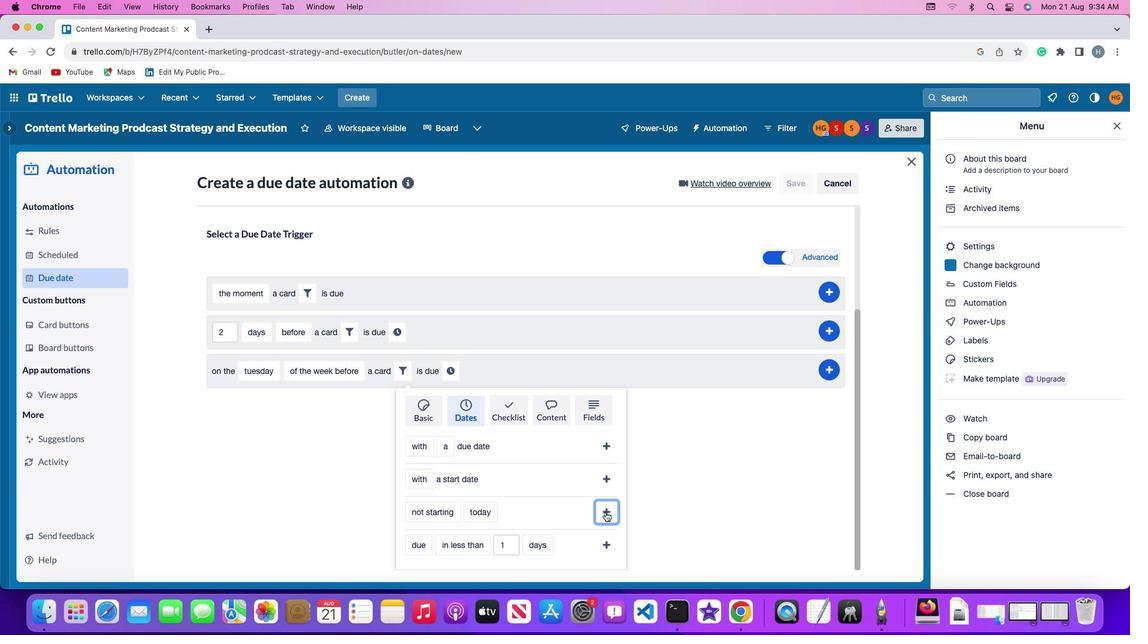 
Action: Mouse moved to (547, 508)
Screenshot: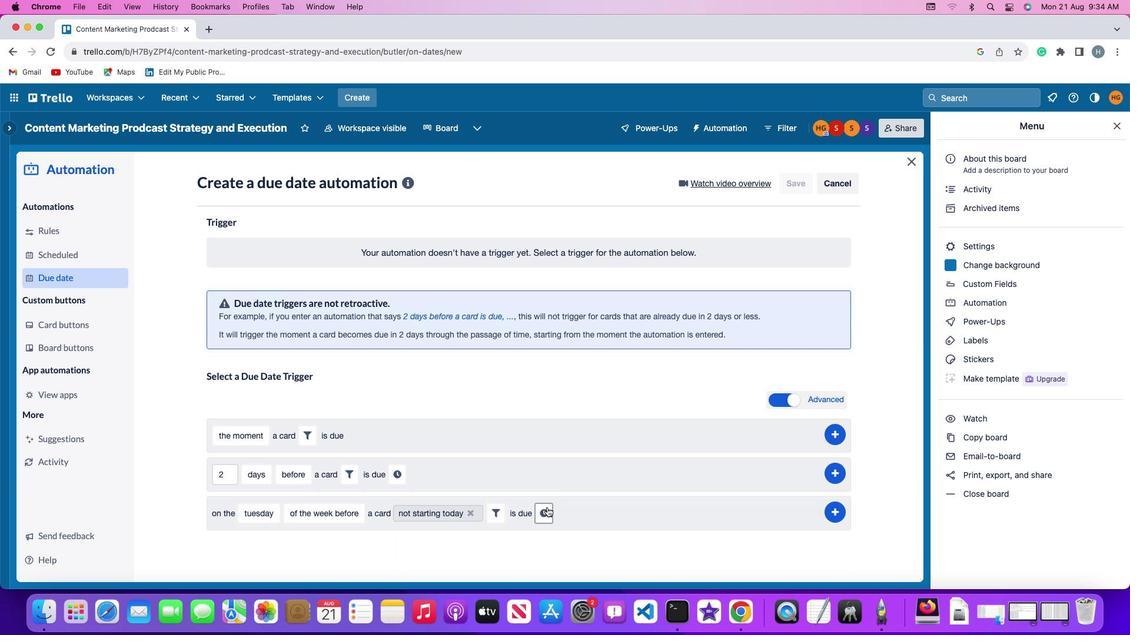 
Action: Mouse pressed left at (547, 508)
Screenshot: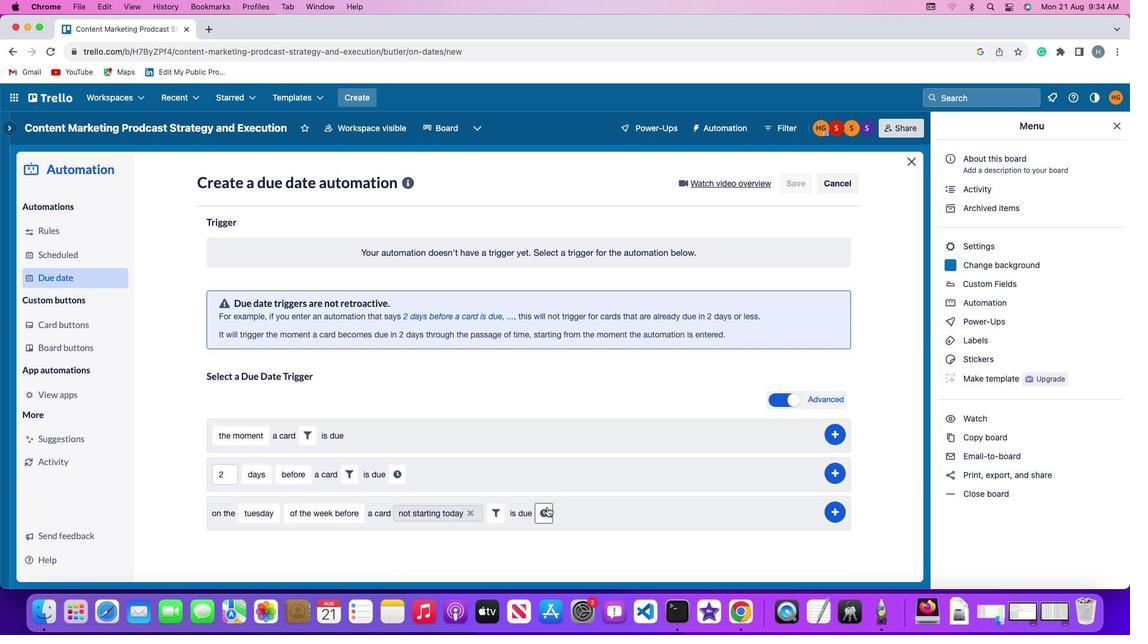 
Action: Mouse moved to (568, 512)
Screenshot: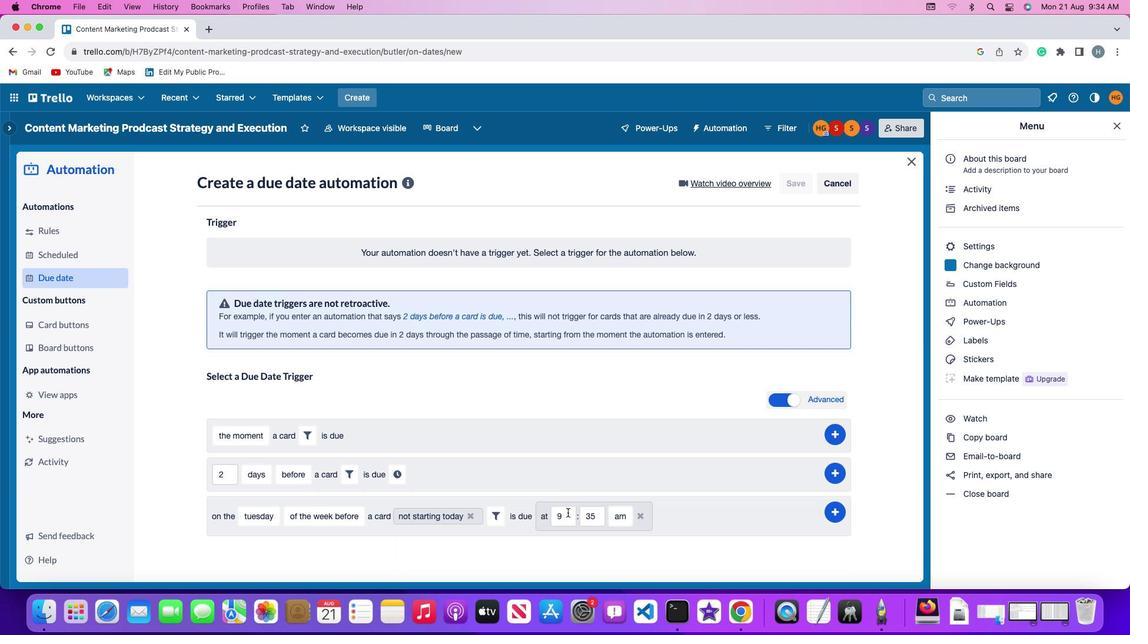 
Action: Mouse pressed left at (568, 512)
Screenshot: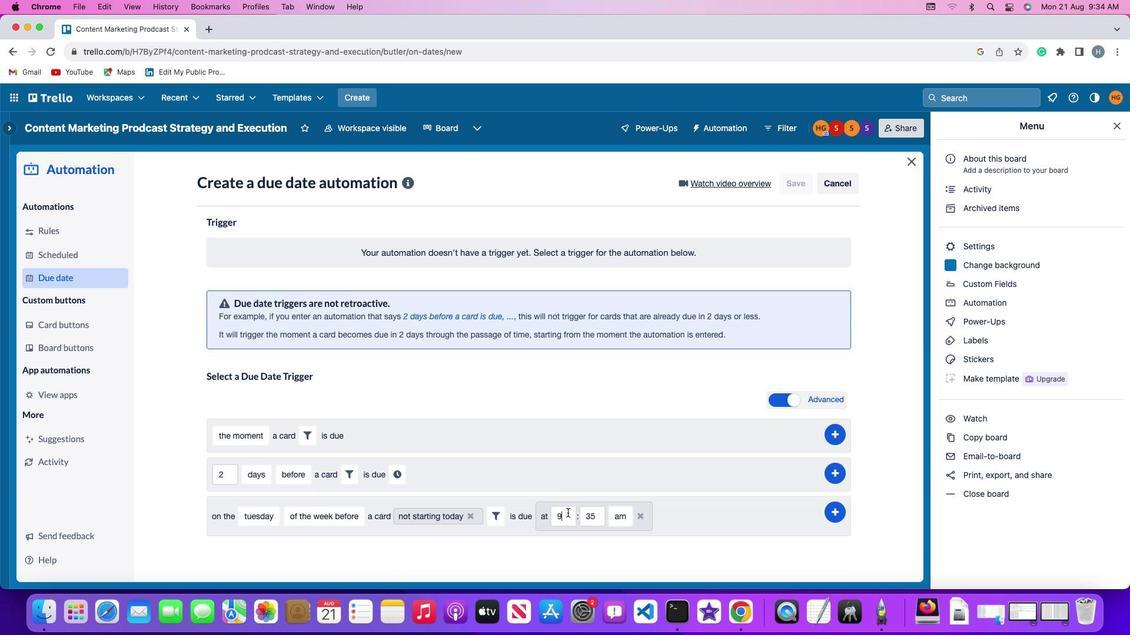 
Action: Mouse moved to (566, 513)
Screenshot: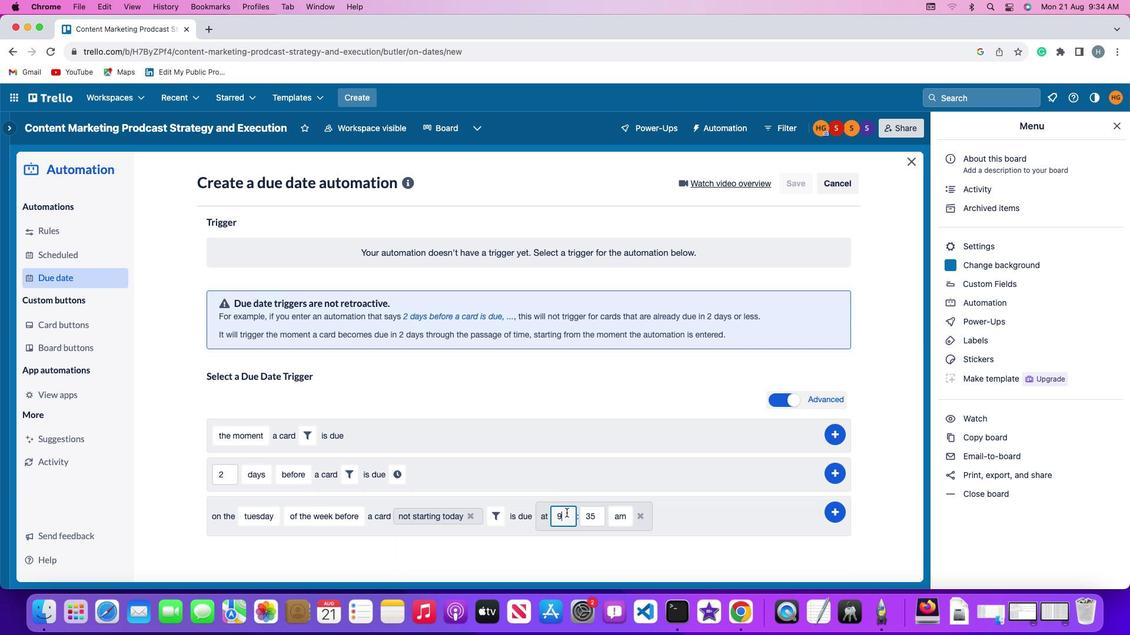 
Action: Key pressed Key.backspace'1''1'
Screenshot: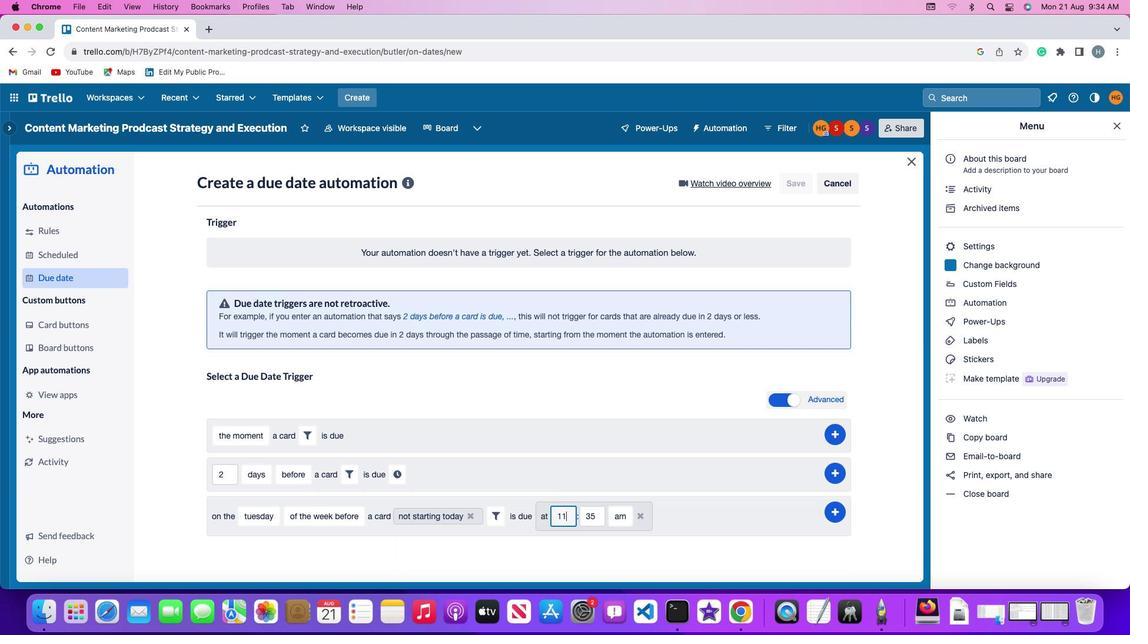 
Action: Mouse moved to (595, 518)
Screenshot: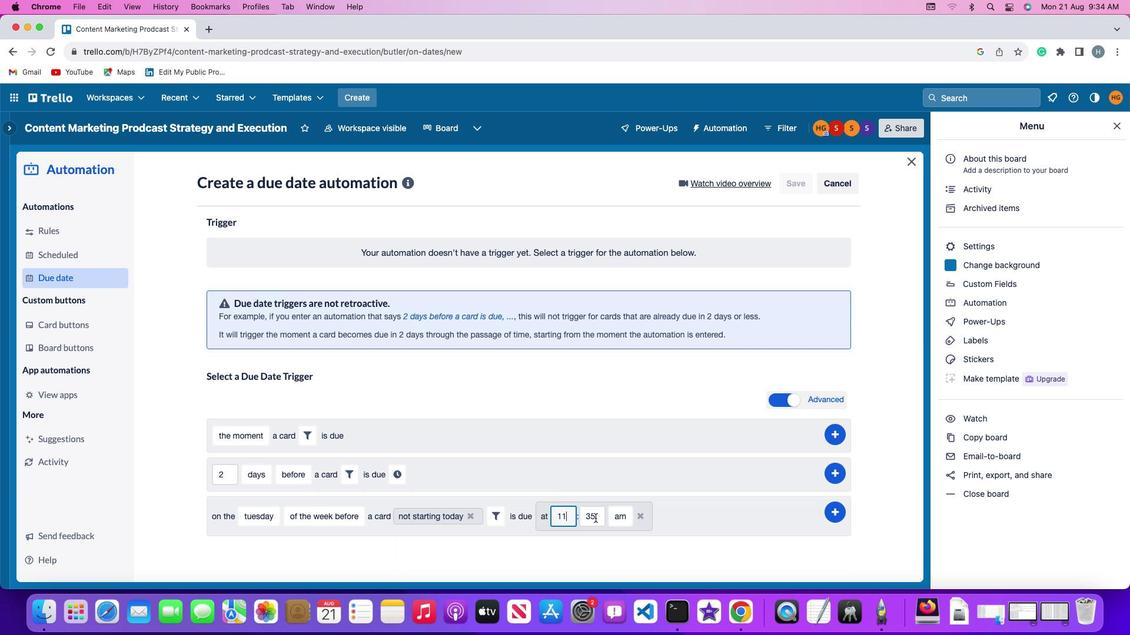 
Action: Mouse pressed left at (595, 518)
Screenshot: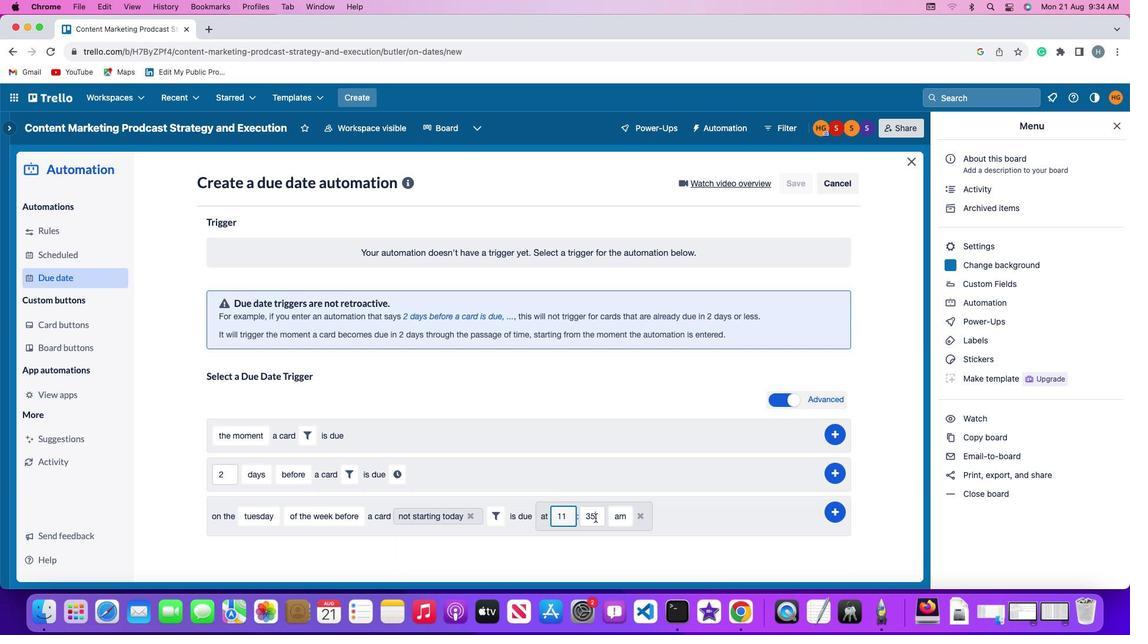 
Action: Key pressed Key.backspaceKey.backspace'0''0'
Screenshot: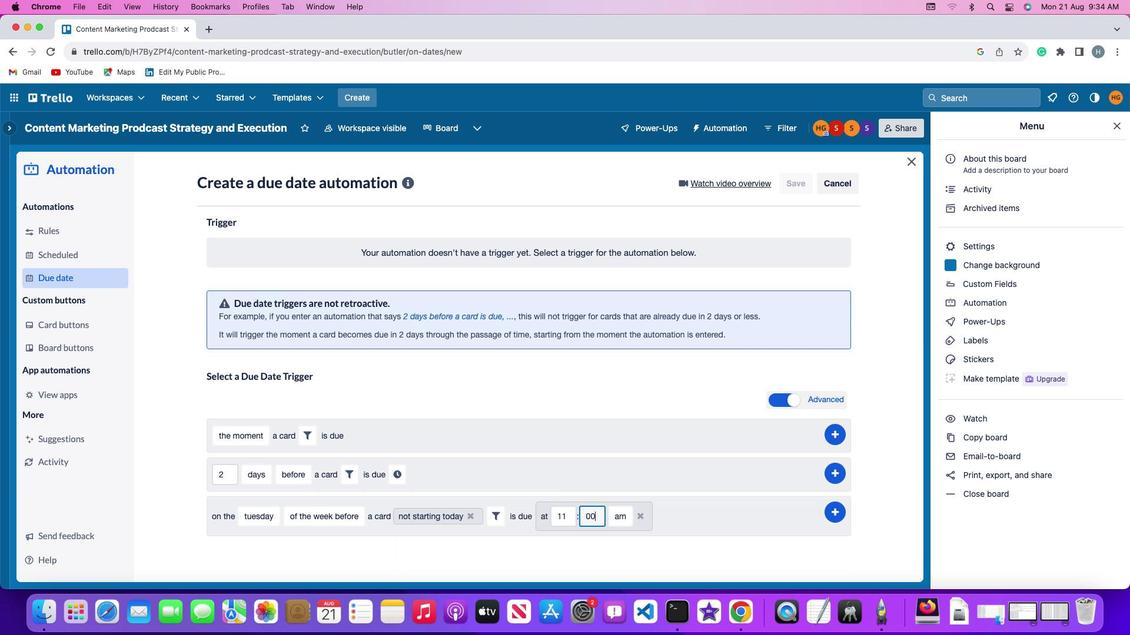 
Action: Mouse moved to (627, 516)
Screenshot: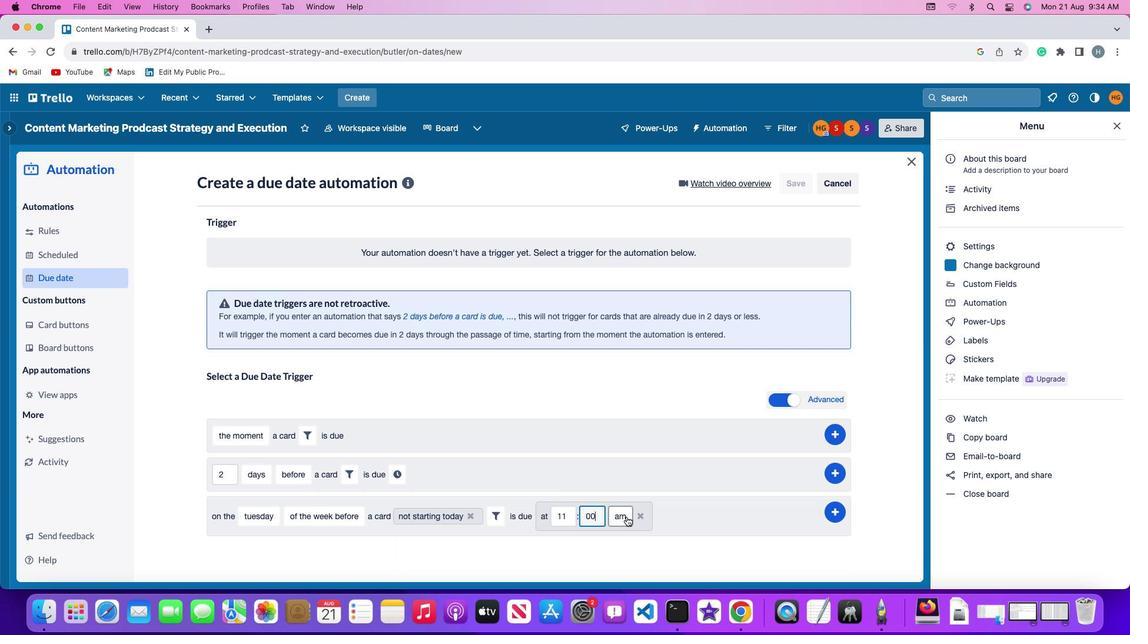 
Action: Mouse pressed left at (627, 516)
Screenshot: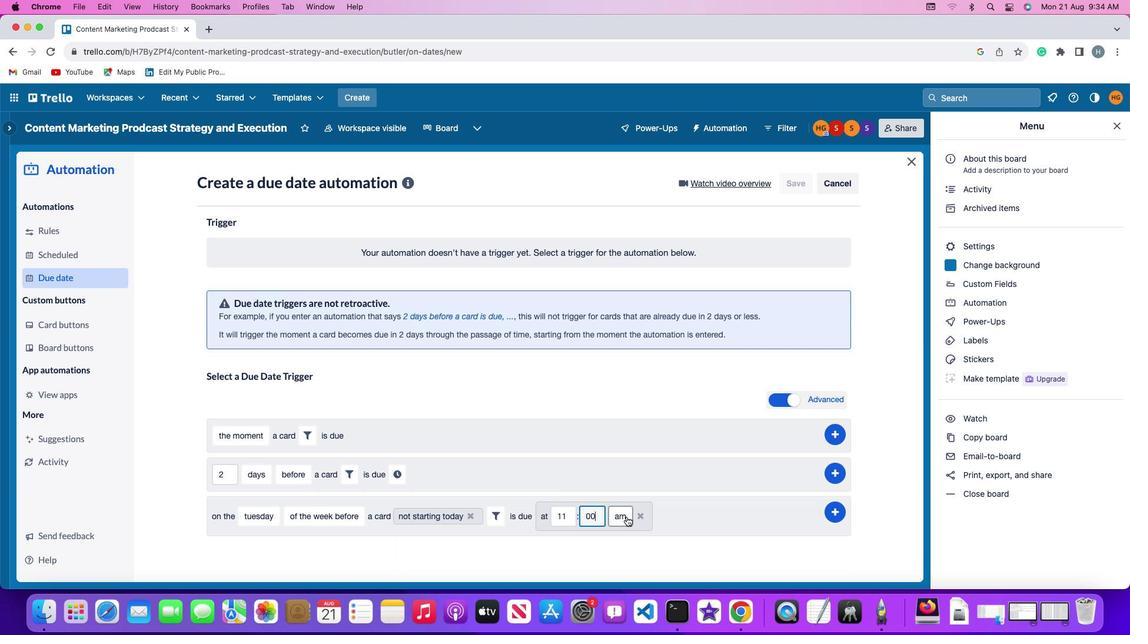 
Action: Mouse moved to (627, 536)
Screenshot: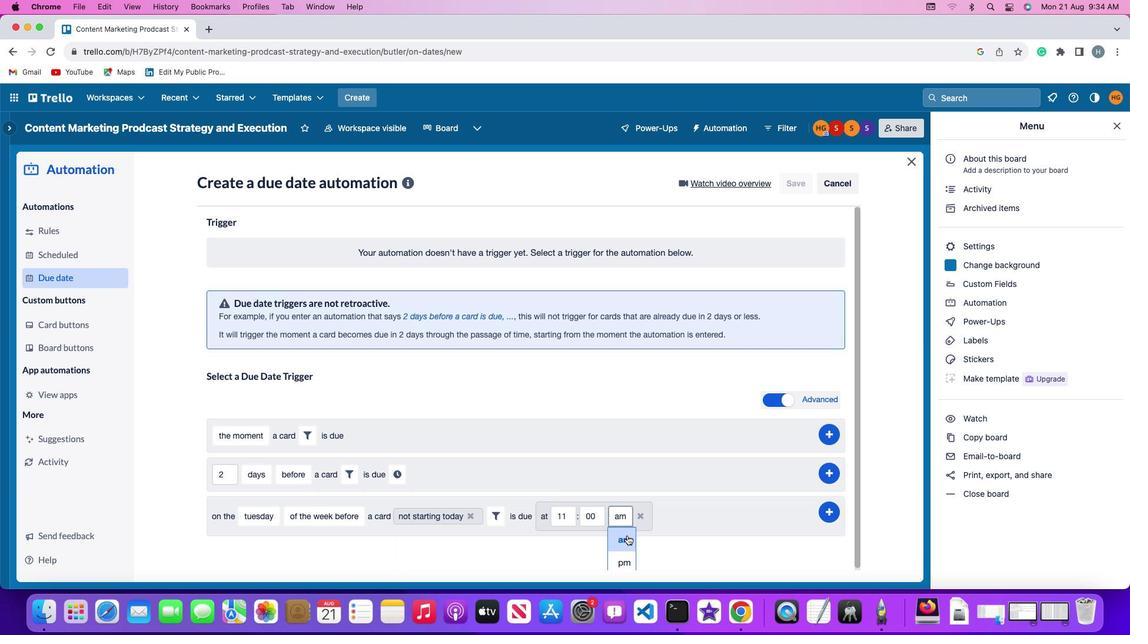 
Action: Mouse pressed left at (627, 536)
Screenshot: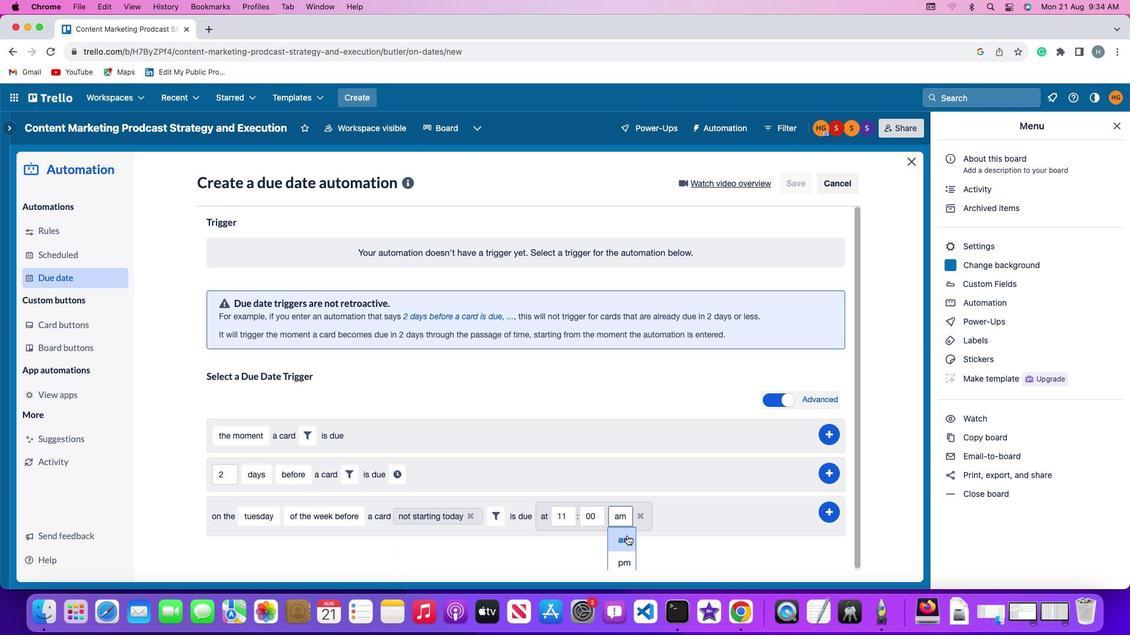 
Action: Mouse moved to (834, 512)
Screenshot: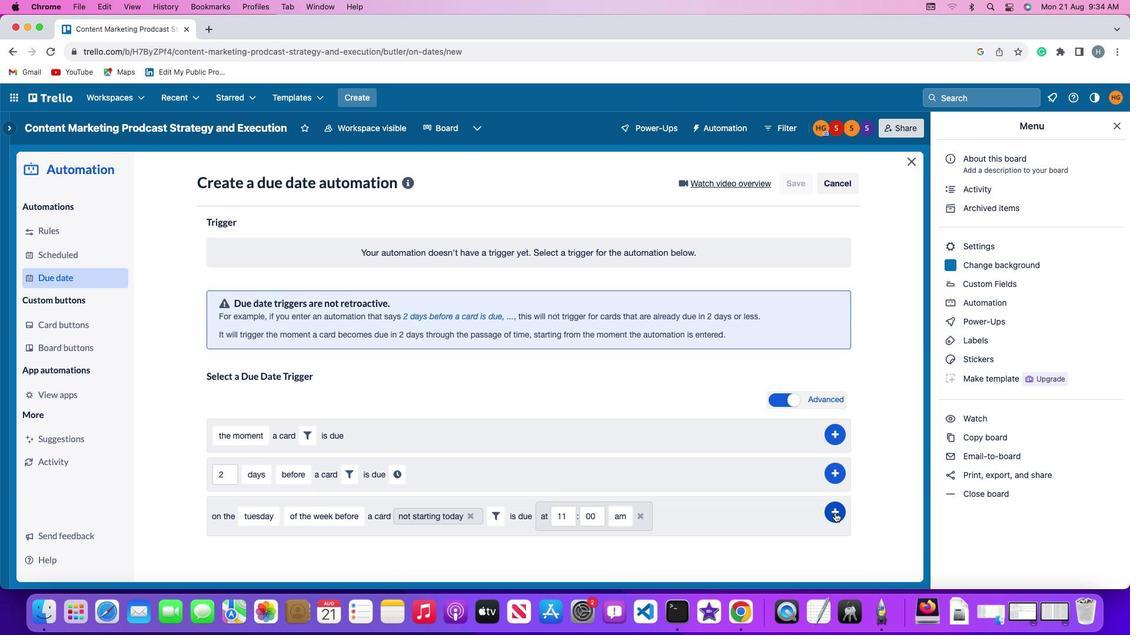 
Action: Mouse pressed left at (834, 512)
Screenshot: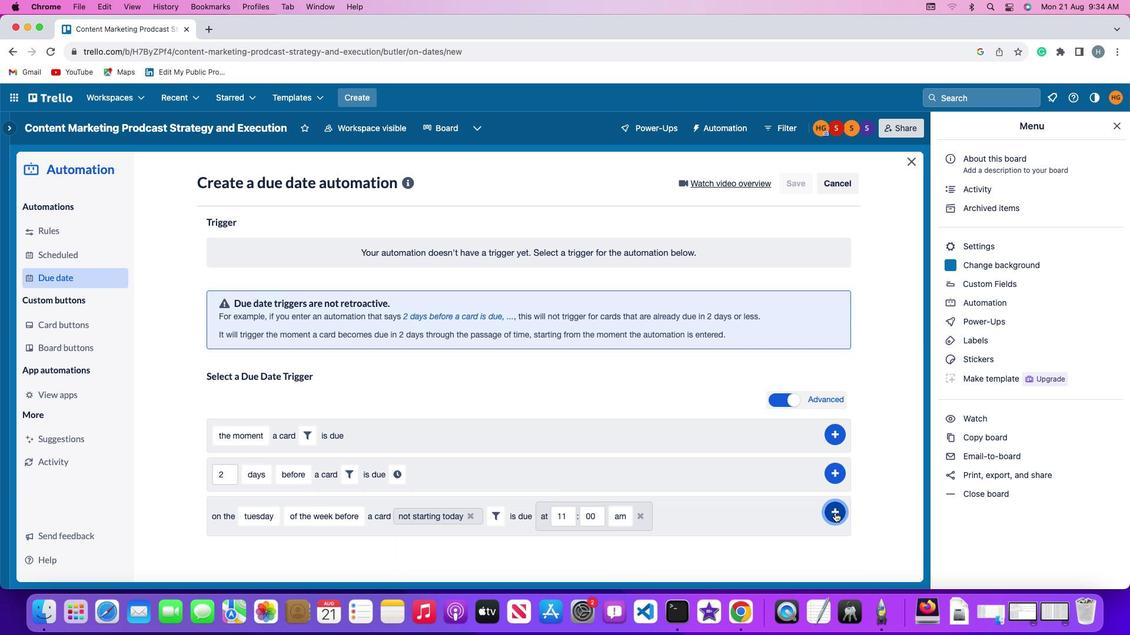 
Action: Mouse moved to (873, 423)
Screenshot: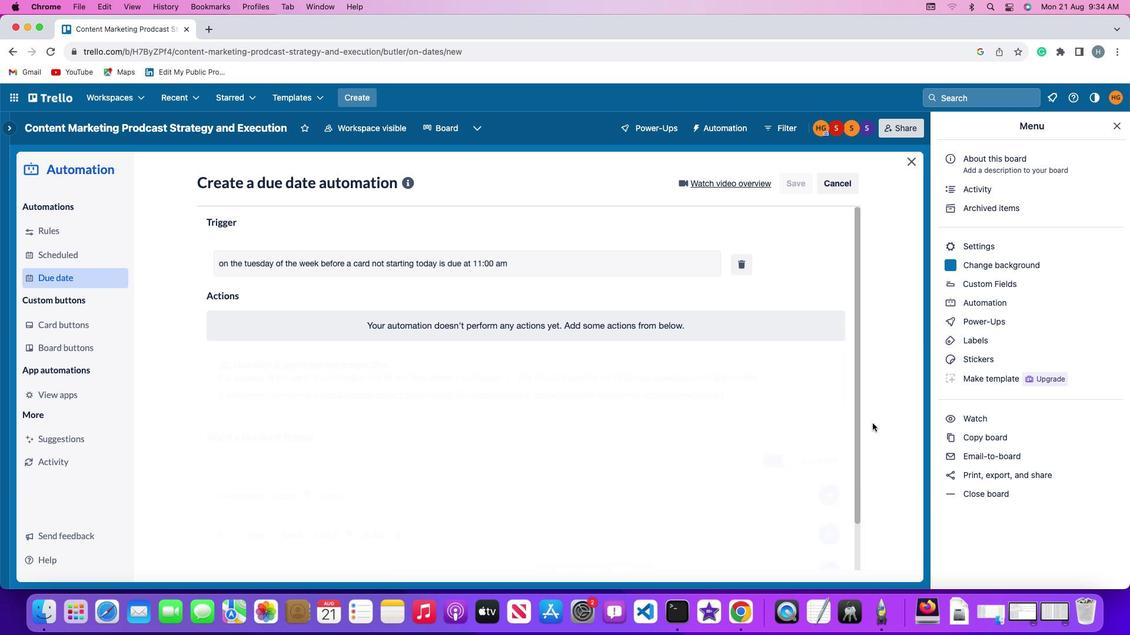 
